 Task: Find connections with filter location Macclesfield with filter topic #givingbackwith filter profile language English with filter current company Toluna with filter school Lady Shri Ram College For Women with filter industry Fruit and Vegetable Preserves Manufacturing with filter service category Logo Design with filter keywords title Waiter/Waitress
Action: Mouse moved to (493, 72)
Screenshot: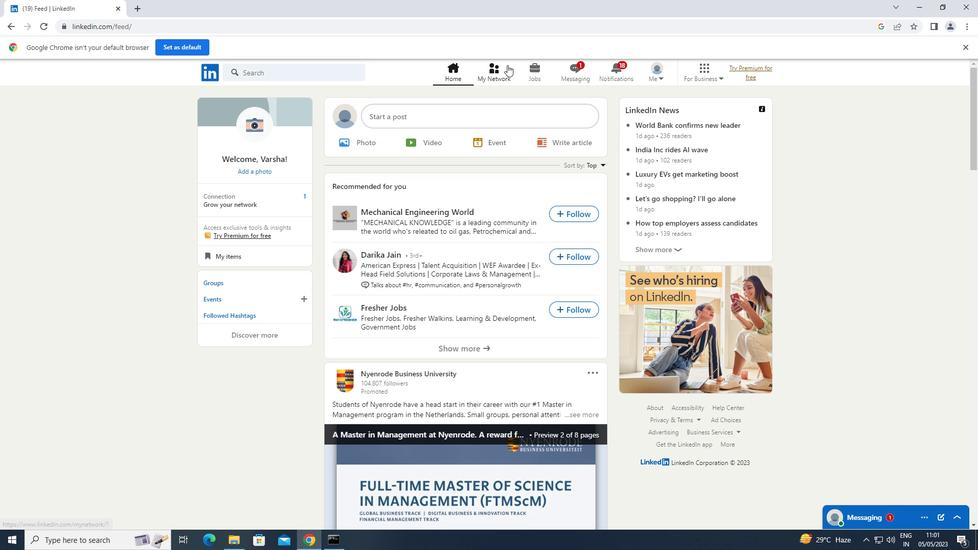 
Action: Mouse pressed left at (493, 72)
Screenshot: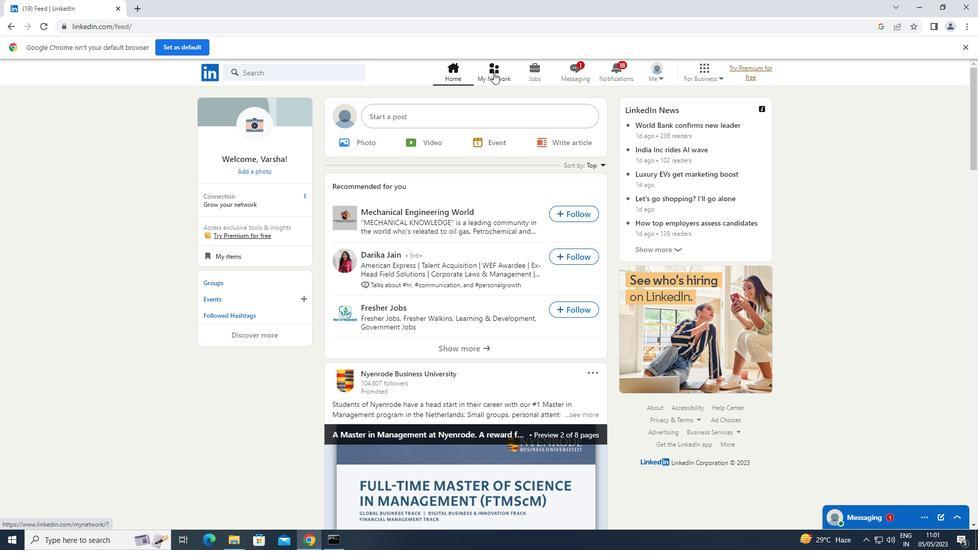 
Action: Mouse moved to (312, 119)
Screenshot: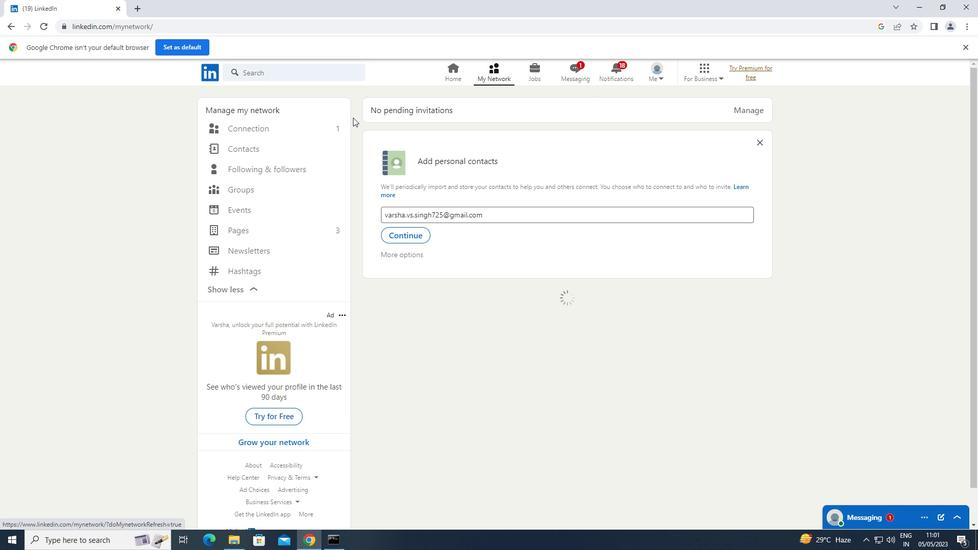 
Action: Mouse pressed left at (312, 119)
Screenshot: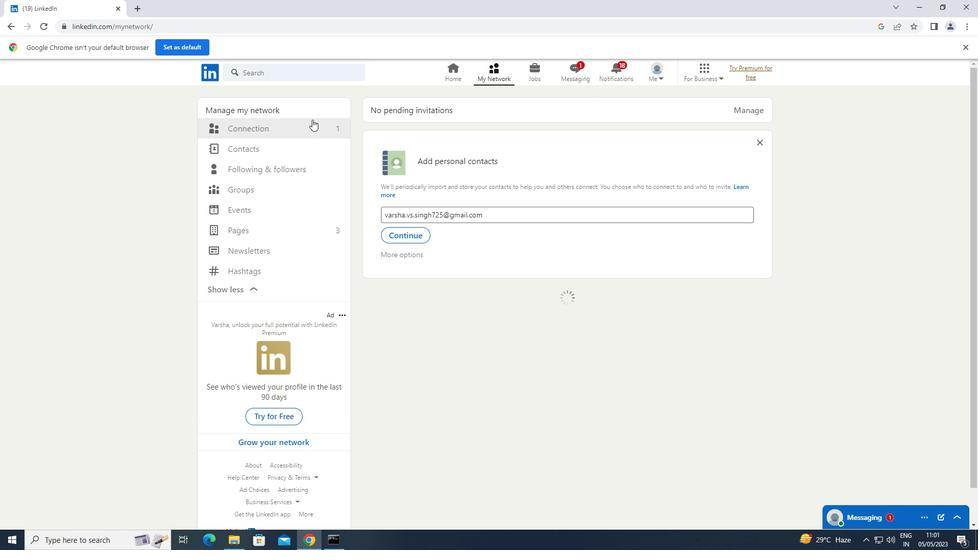 
Action: Mouse moved to (305, 127)
Screenshot: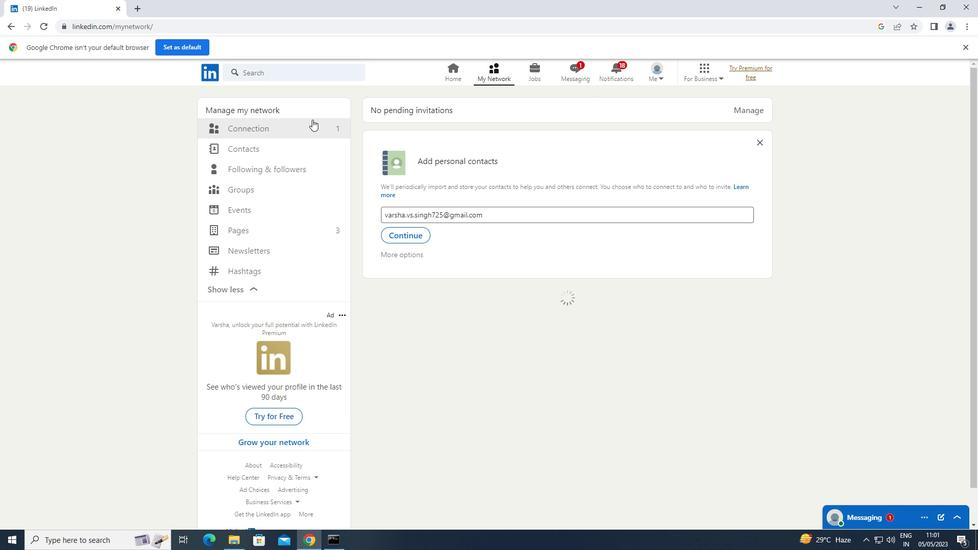 
Action: Mouse pressed left at (305, 127)
Screenshot: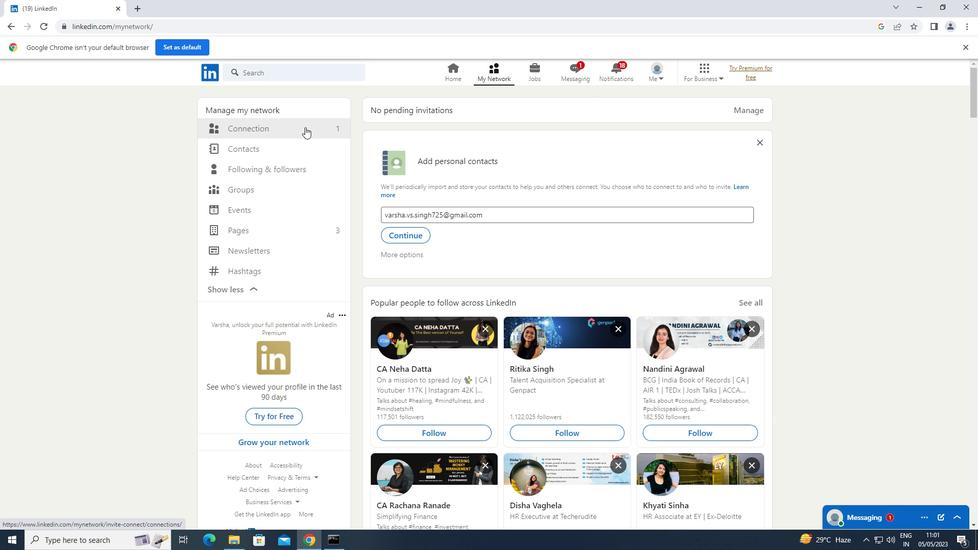 
Action: Mouse moved to (561, 126)
Screenshot: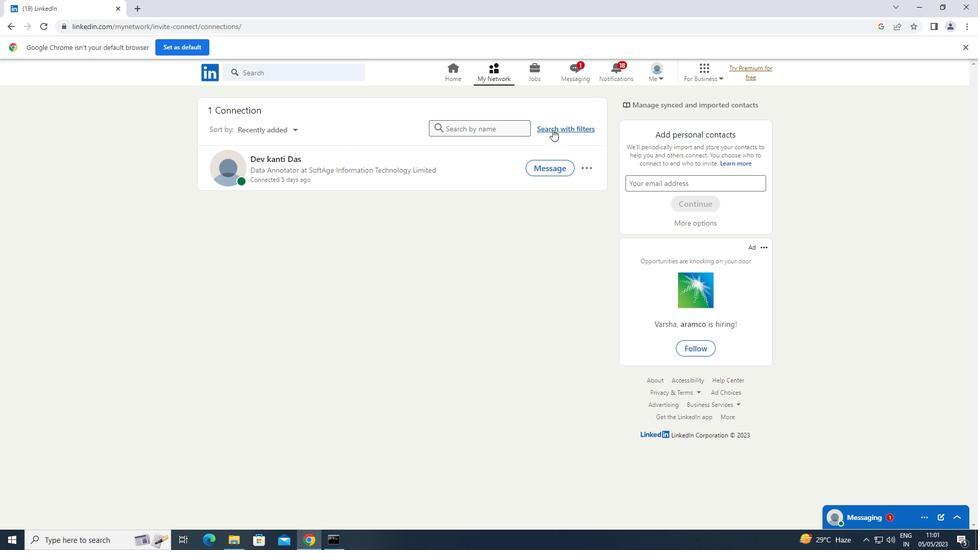 
Action: Mouse pressed left at (561, 126)
Screenshot: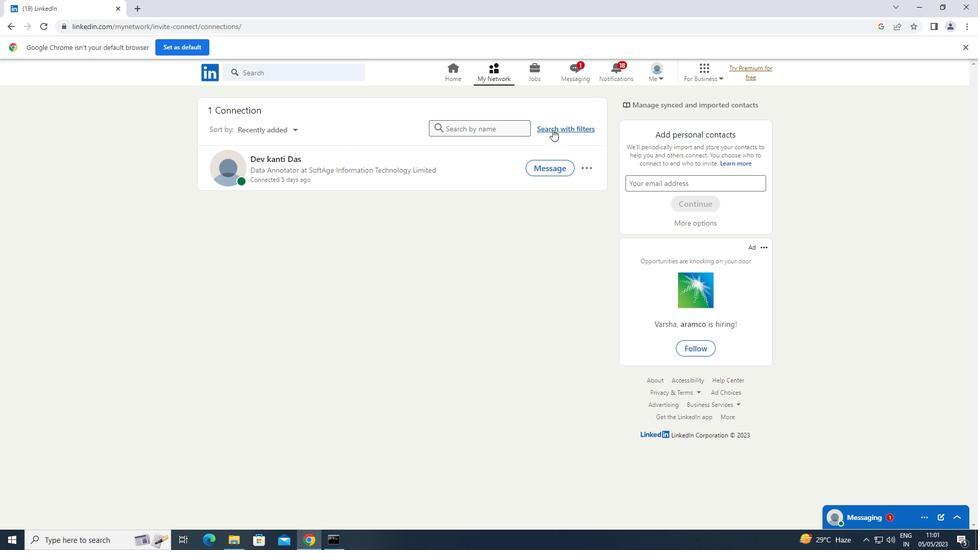 
Action: Mouse moved to (520, 94)
Screenshot: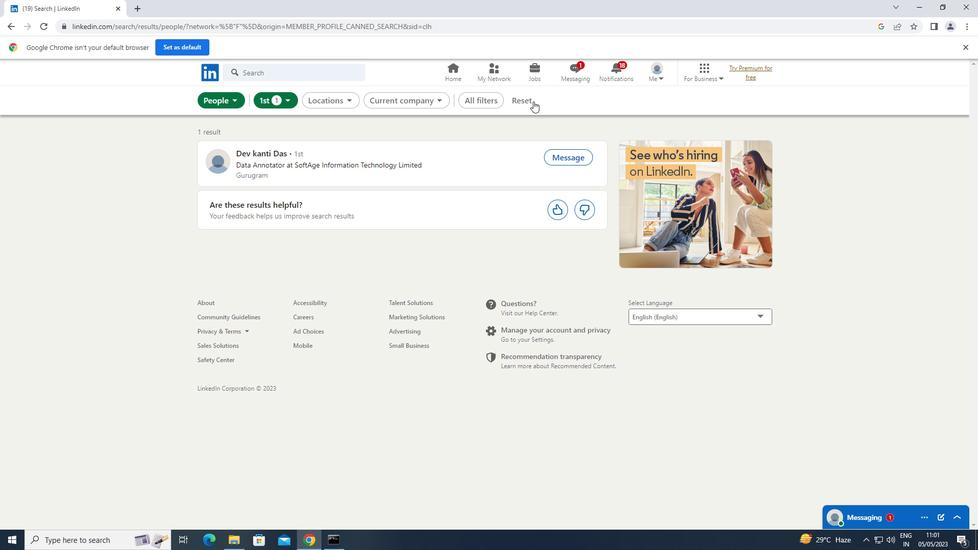 
Action: Mouse pressed left at (520, 94)
Screenshot: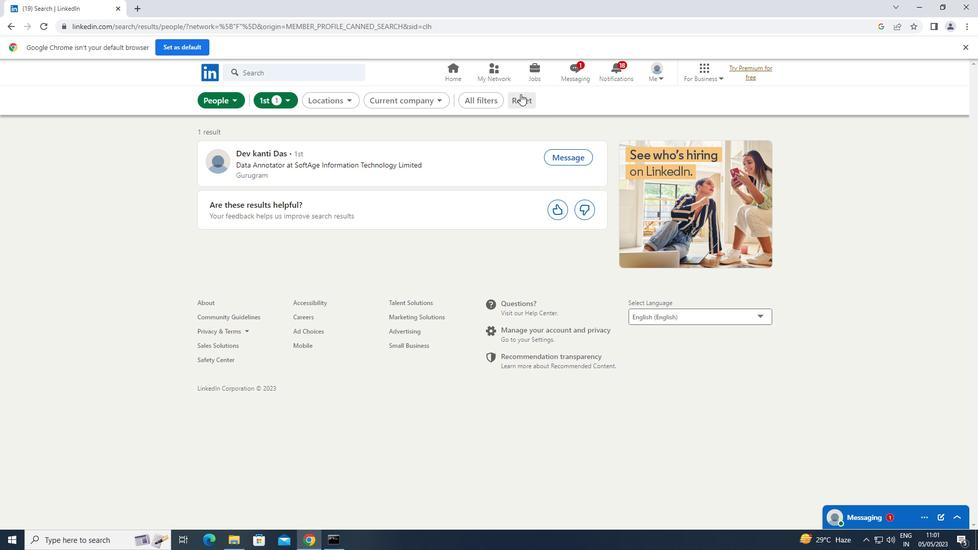 
Action: Mouse moved to (508, 101)
Screenshot: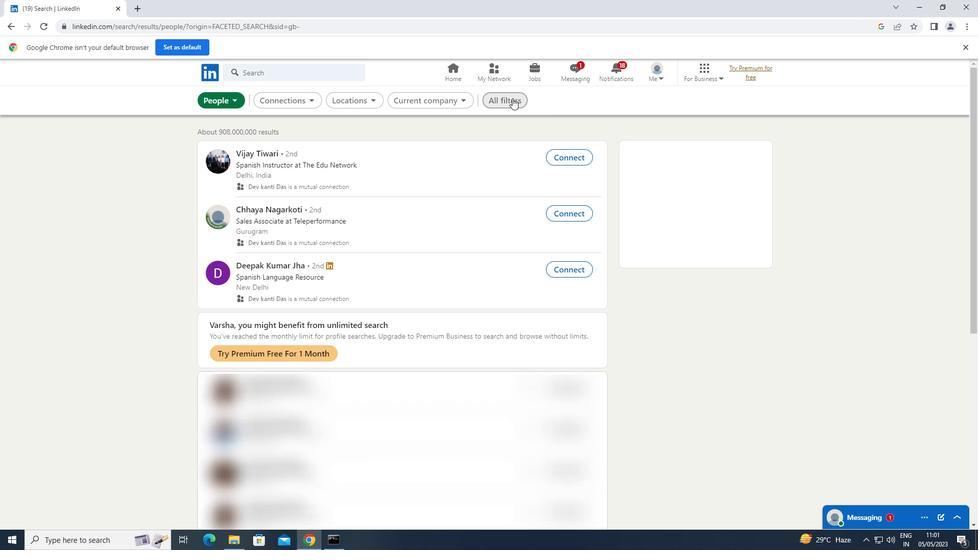 
Action: Mouse pressed left at (508, 101)
Screenshot: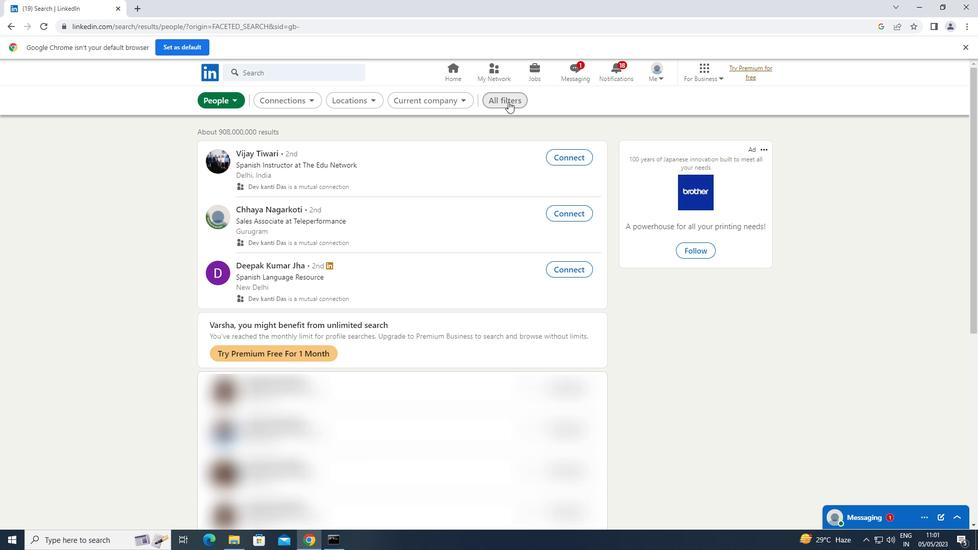 
Action: Mouse moved to (642, 144)
Screenshot: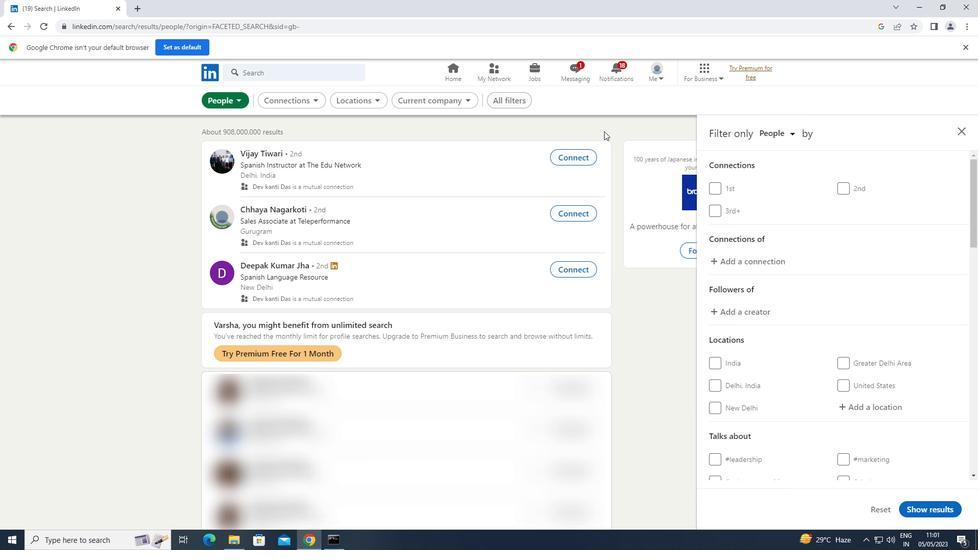 
Action: Mouse scrolled (642, 143) with delta (0, 0)
Screenshot: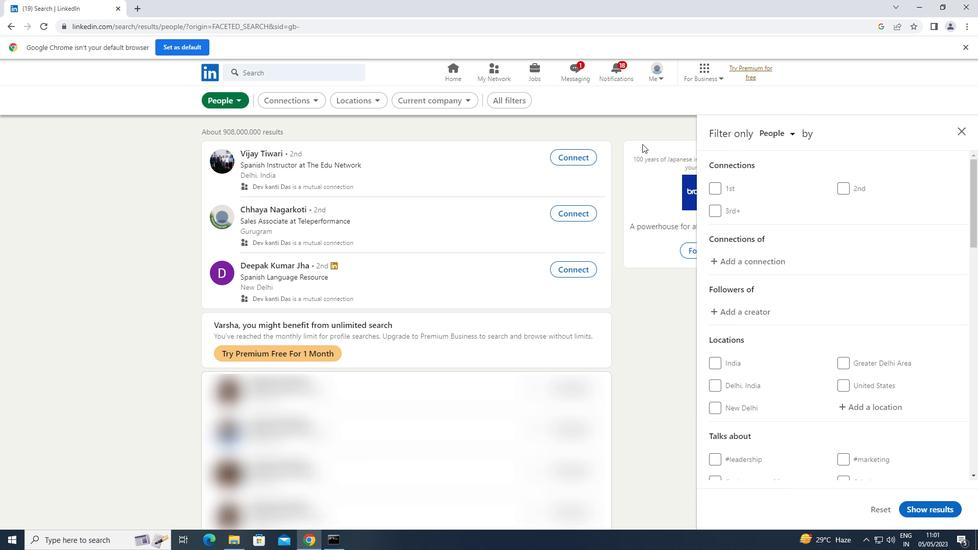 
Action: Mouse scrolled (642, 143) with delta (0, 0)
Screenshot: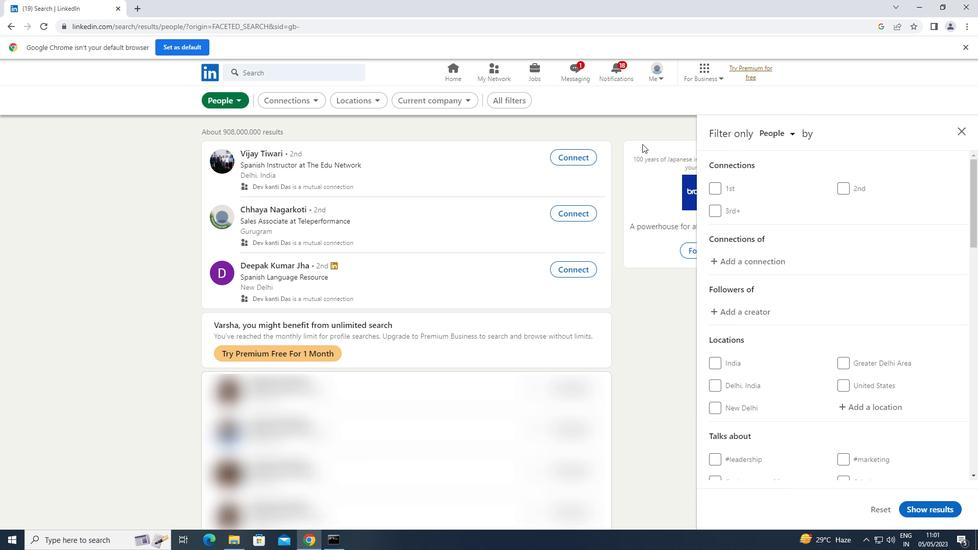 
Action: Mouse moved to (783, 197)
Screenshot: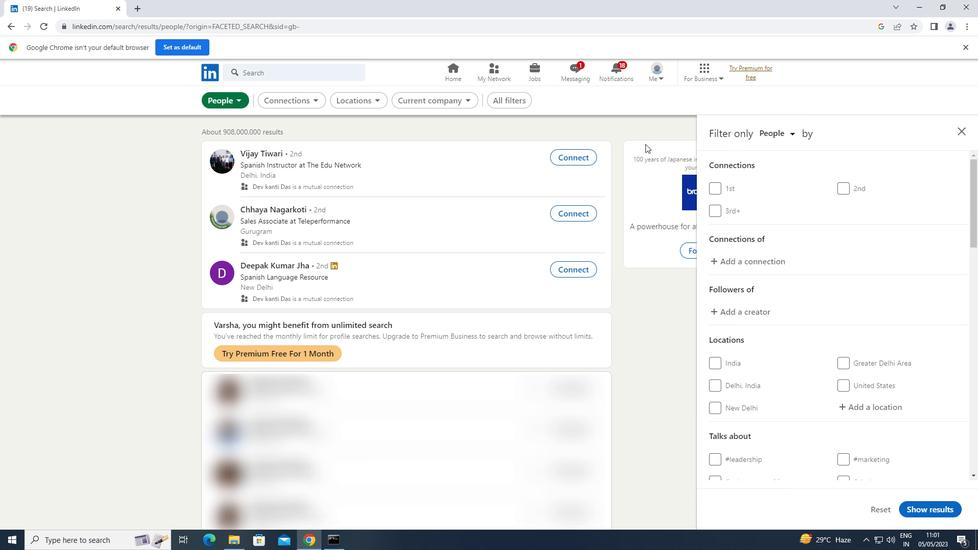 
Action: Mouse scrolled (783, 197) with delta (0, 0)
Screenshot: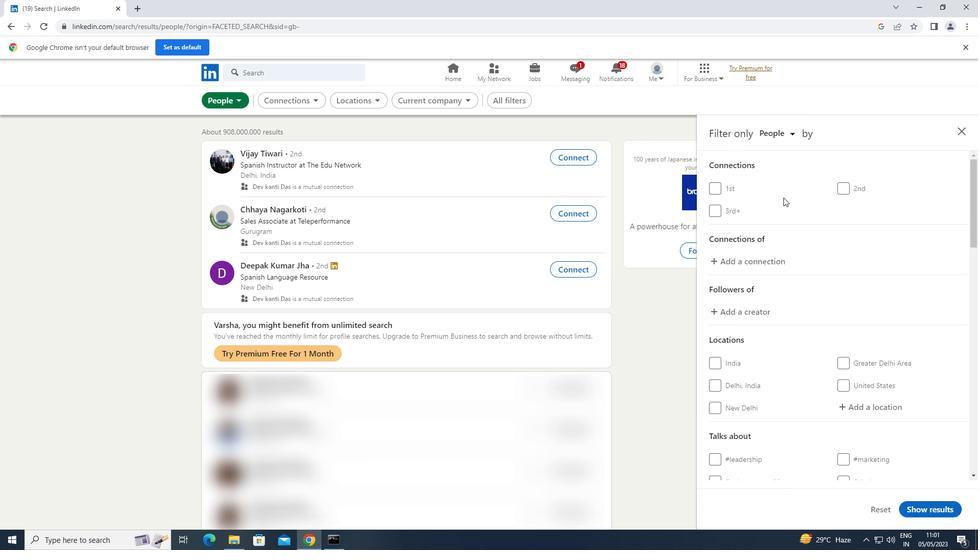 
Action: Mouse scrolled (783, 197) with delta (0, 0)
Screenshot: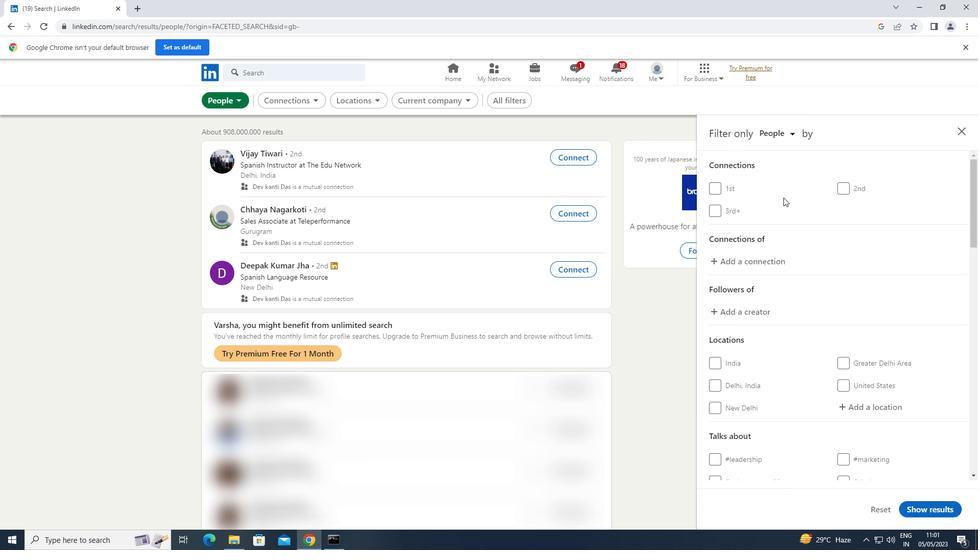 
Action: Mouse moved to (855, 299)
Screenshot: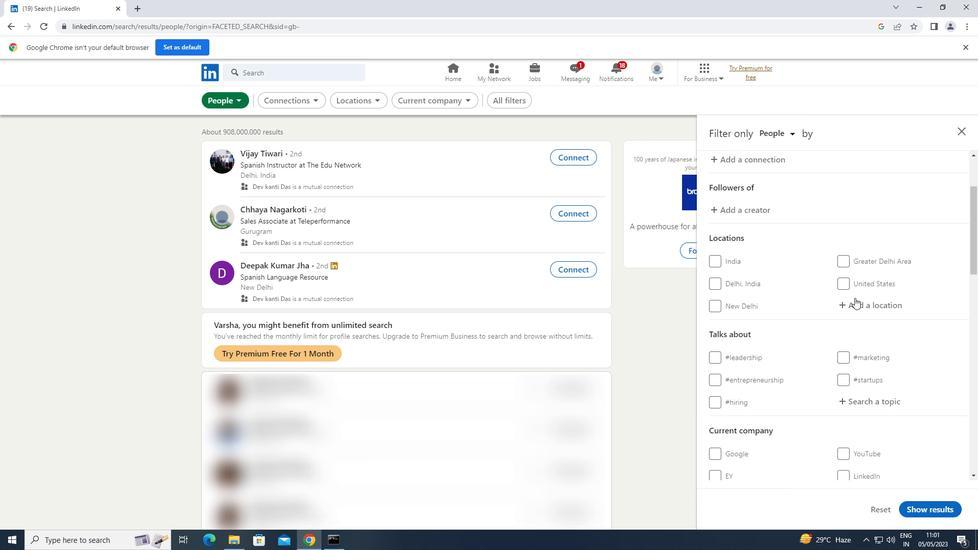
Action: Mouse pressed left at (855, 299)
Screenshot: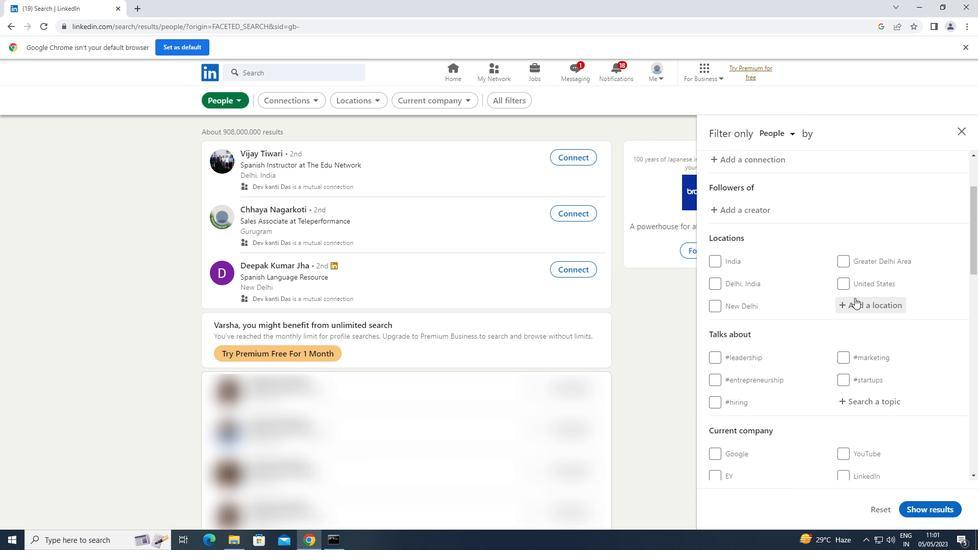 
Action: Key pressed <Key.shift>MACCLESFIELD<Key.enter>
Screenshot: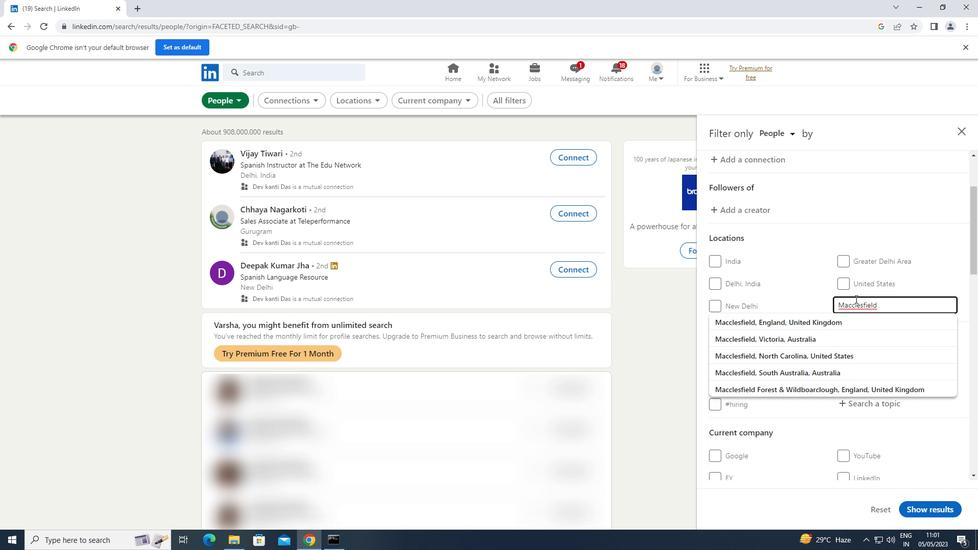 
Action: Mouse moved to (852, 403)
Screenshot: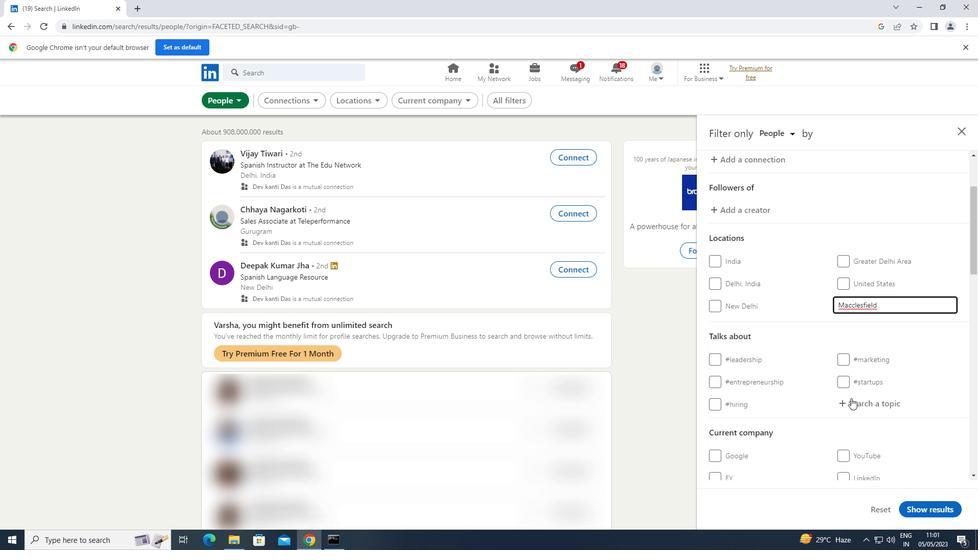 
Action: Mouse pressed left at (852, 403)
Screenshot: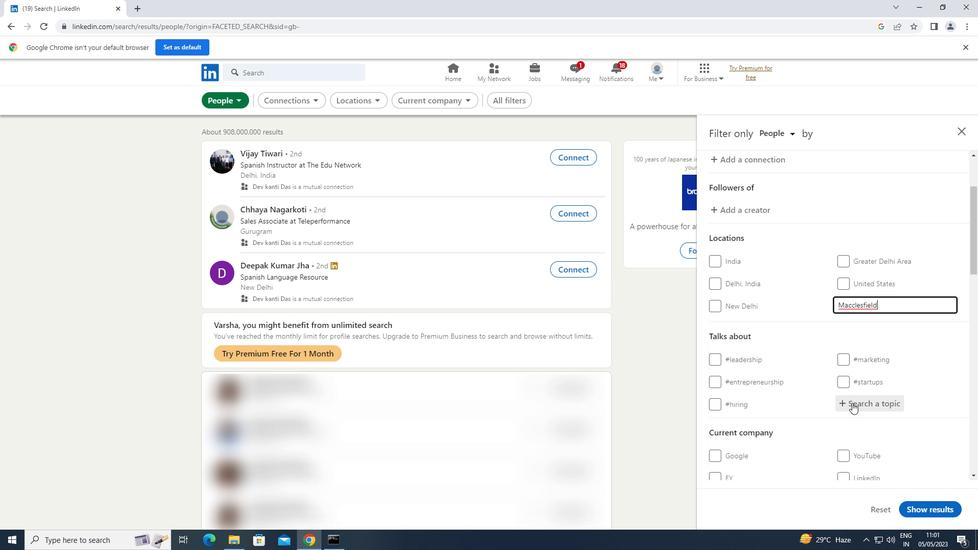 
Action: Key pressed GIVINGBACK
Screenshot: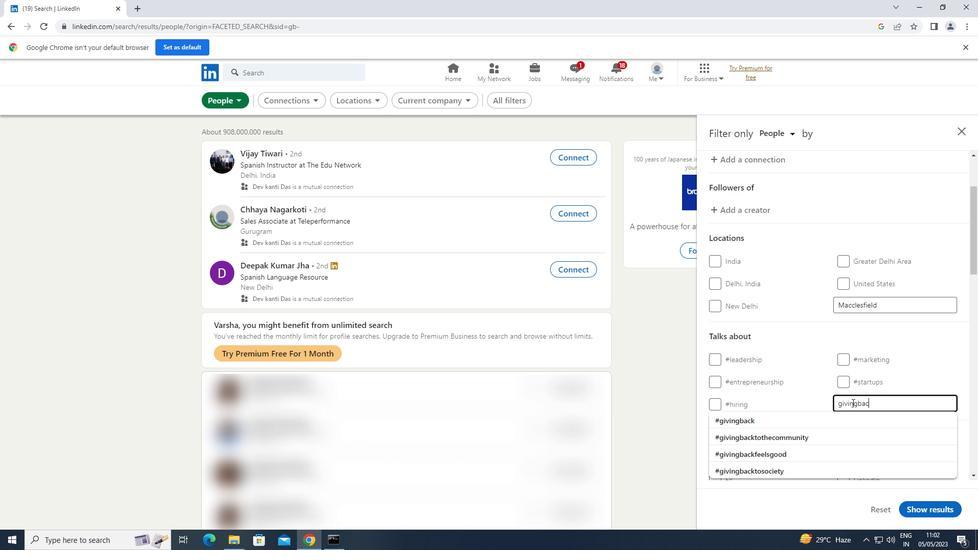 
Action: Mouse moved to (794, 422)
Screenshot: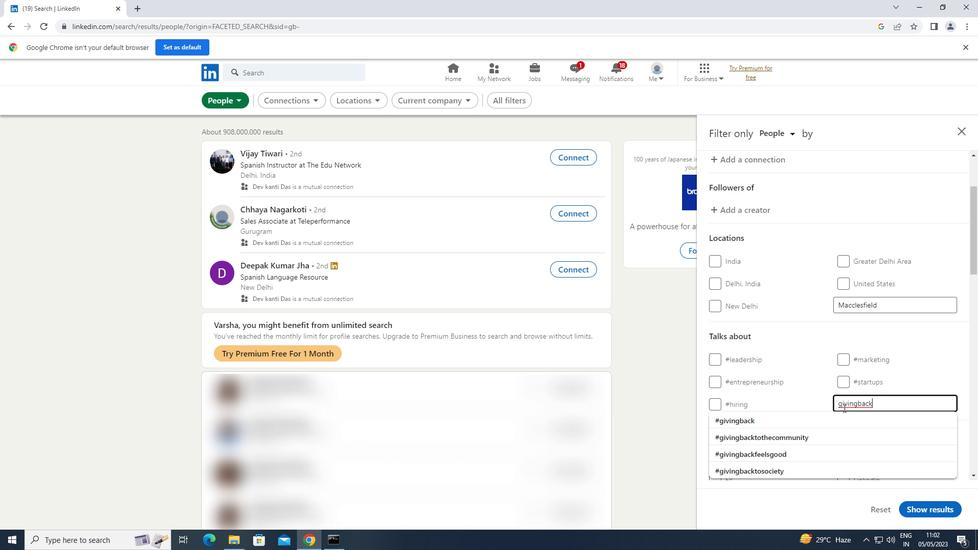 
Action: Mouse pressed left at (794, 422)
Screenshot: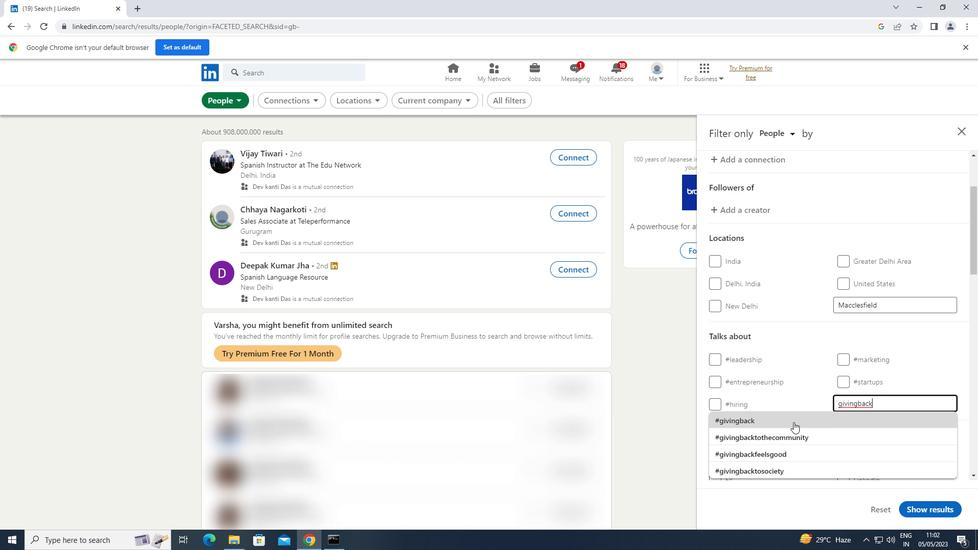 
Action: Mouse scrolled (794, 422) with delta (0, 0)
Screenshot: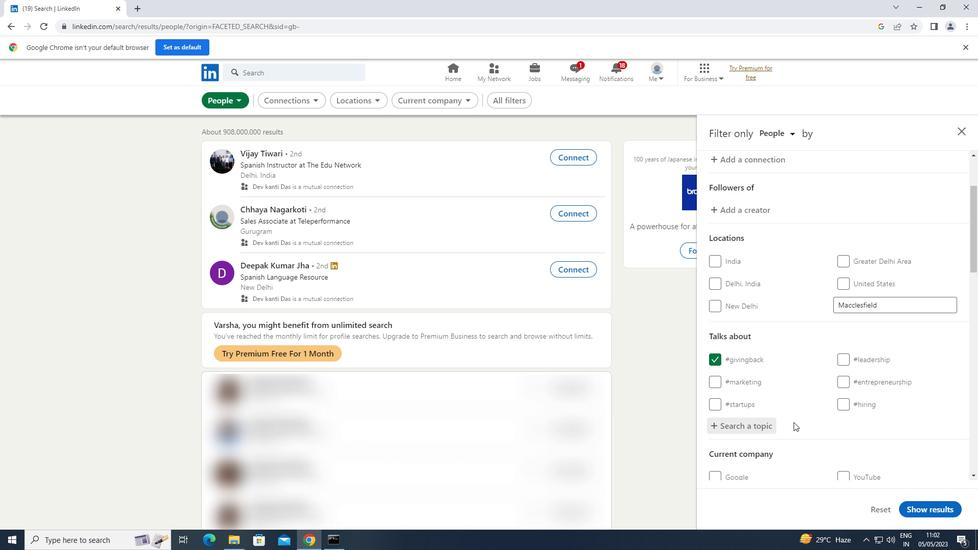 
Action: Mouse scrolled (794, 422) with delta (0, 0)
Screenshot: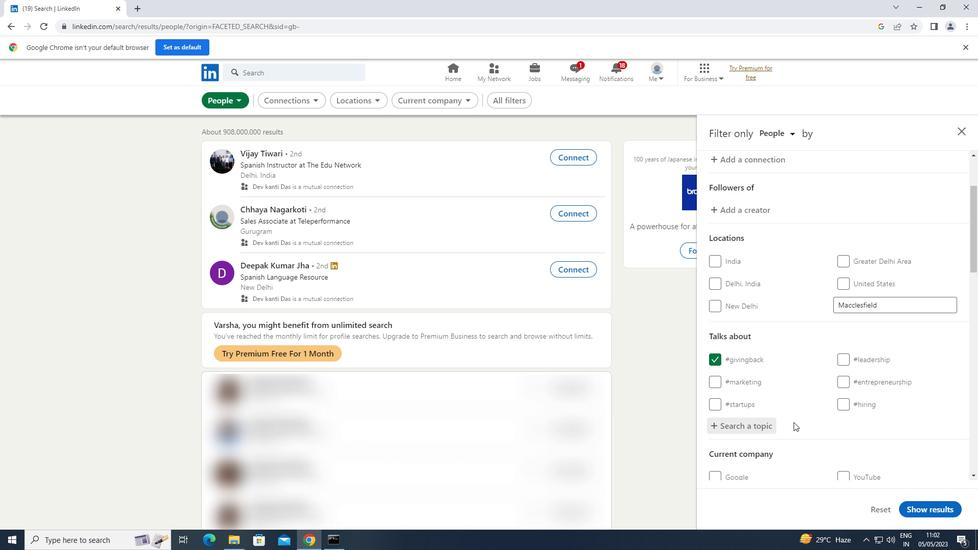 
Action: Mouse scrolled (794, 422) with delta (0, 0)
Screenshot: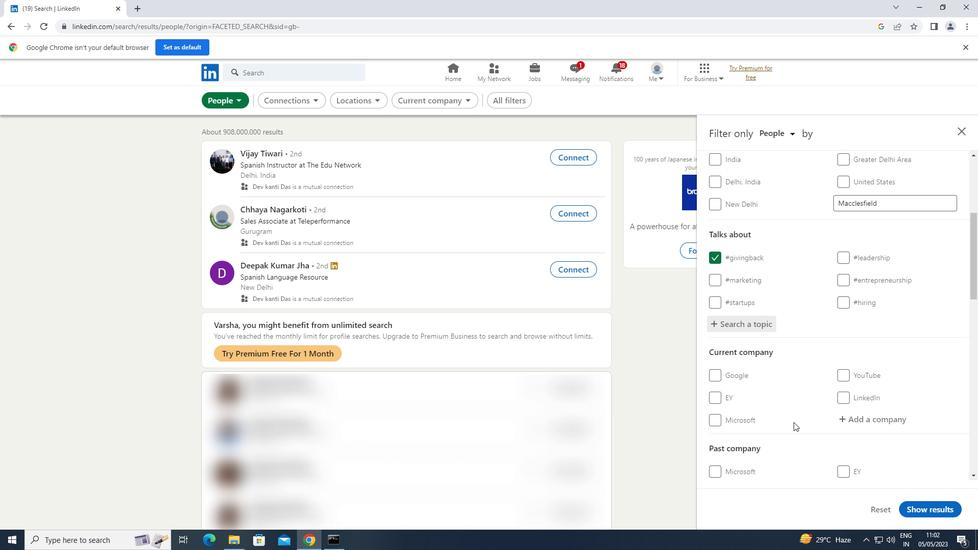 
Action: Mouse scrolled (794, 422) with delta (0, 0)
Screenshot: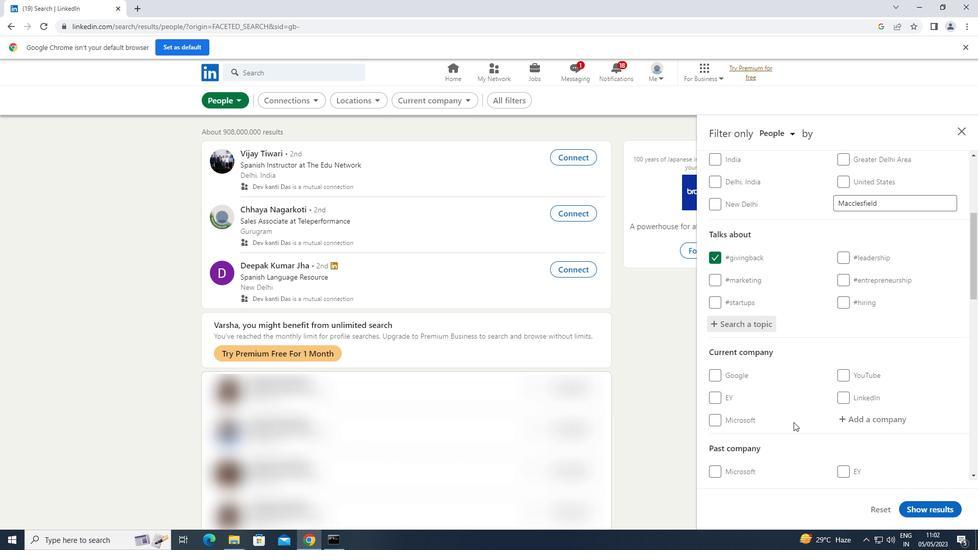 
Action: Mouse scrolled (794, 422) with delta (0, 0)
Screenshot: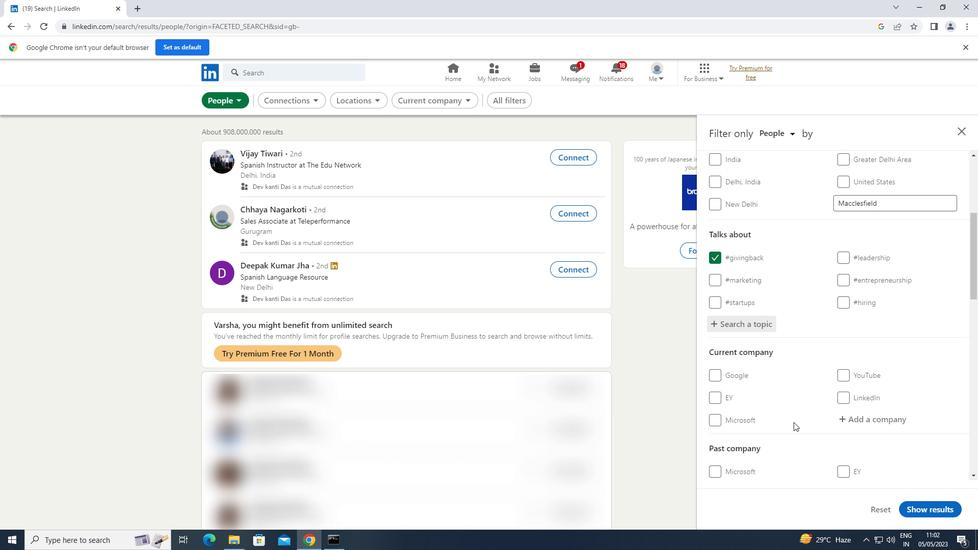 
Action: Mouse scrolled (794, 422) with delta (0, 0)
Screenshot: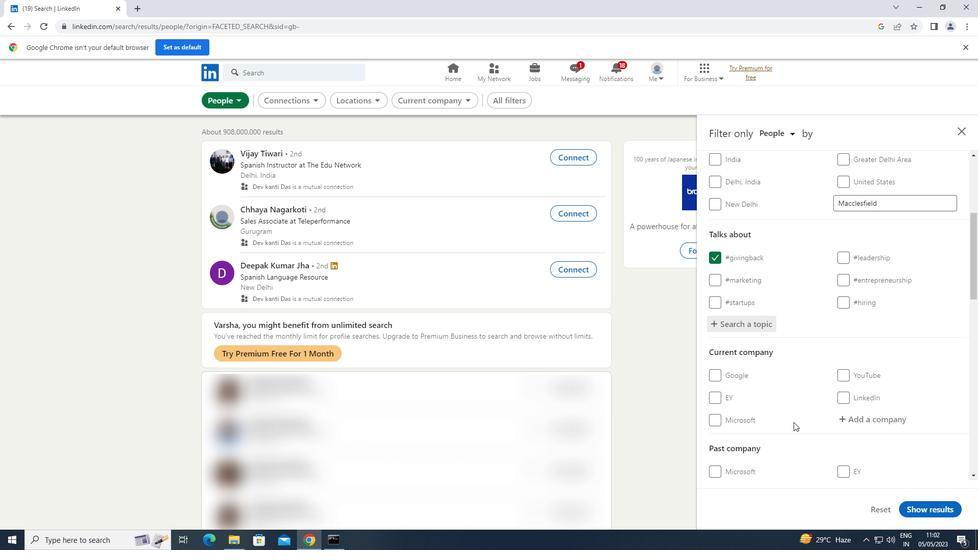 
Action: Mouse scrolled (794, 422) with delta (0, 0)
Screenshot: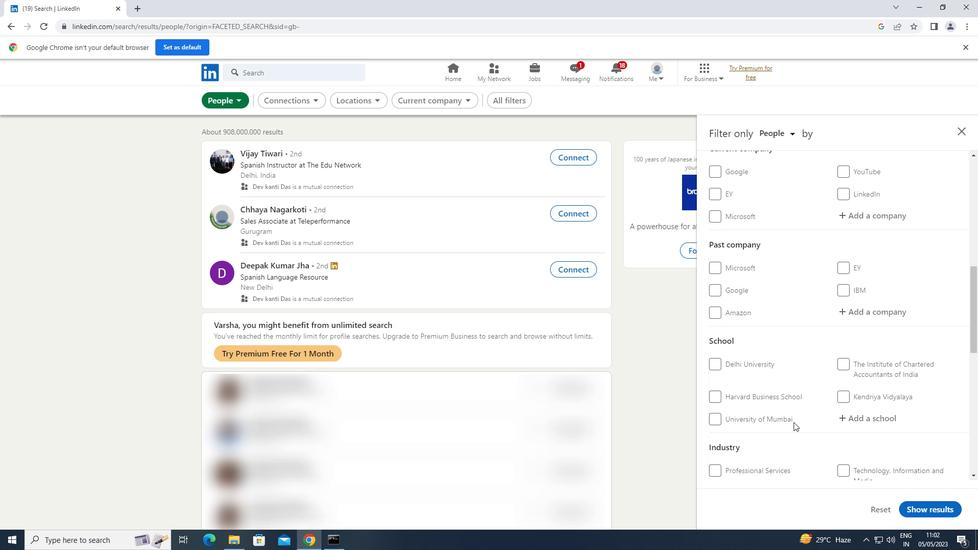 
Action: Mouse scrolled (794, 422) with delta (0, 0)
Screenshot: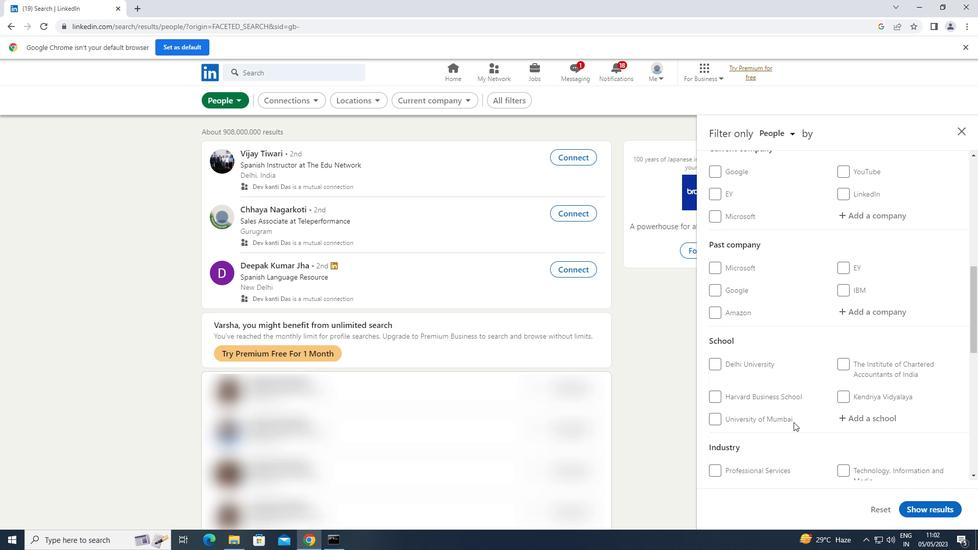
Action: Mouse scrolled (794, 422) with delta (0, 0)
Screenshot: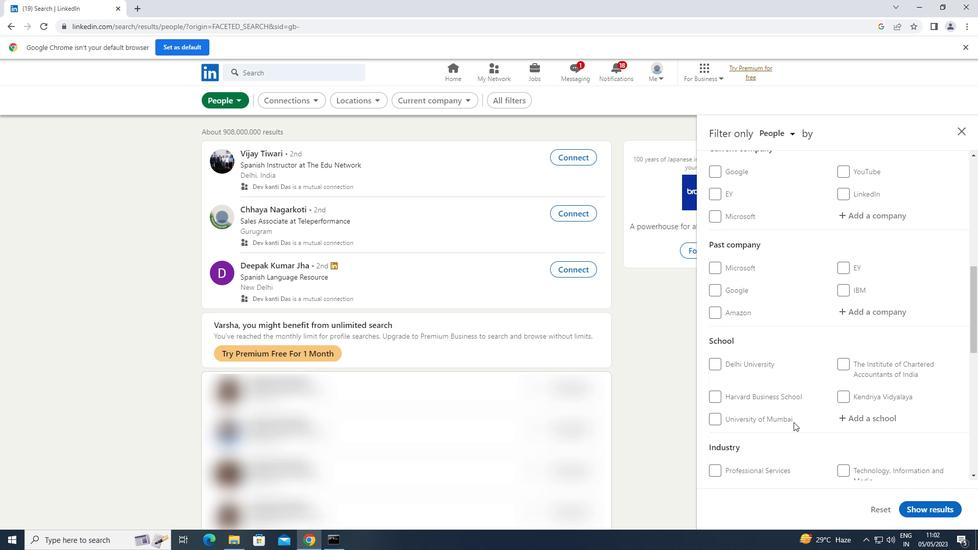 
Action: Mouse moved to (717, 432)
Screenshot: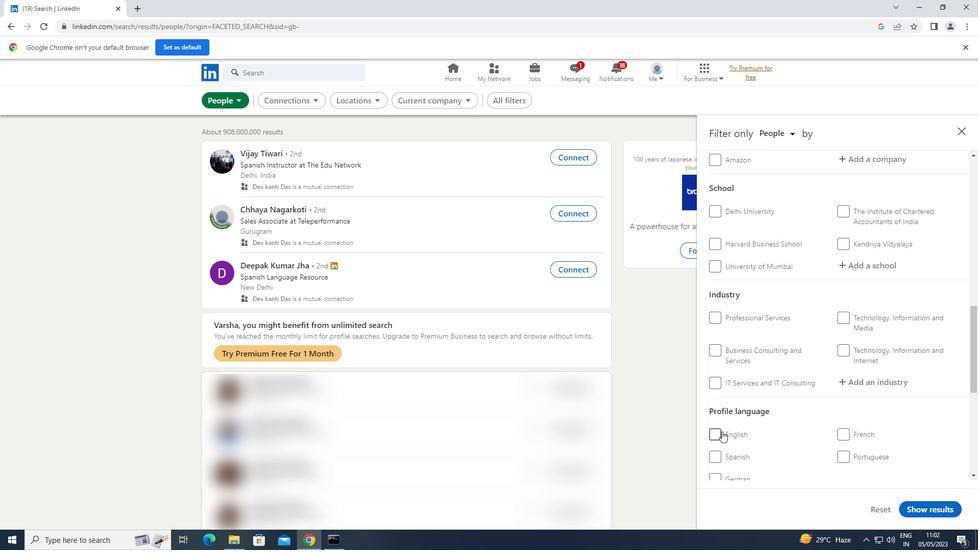
Action: Mouse pressed left at (717, 432)
Screenshot: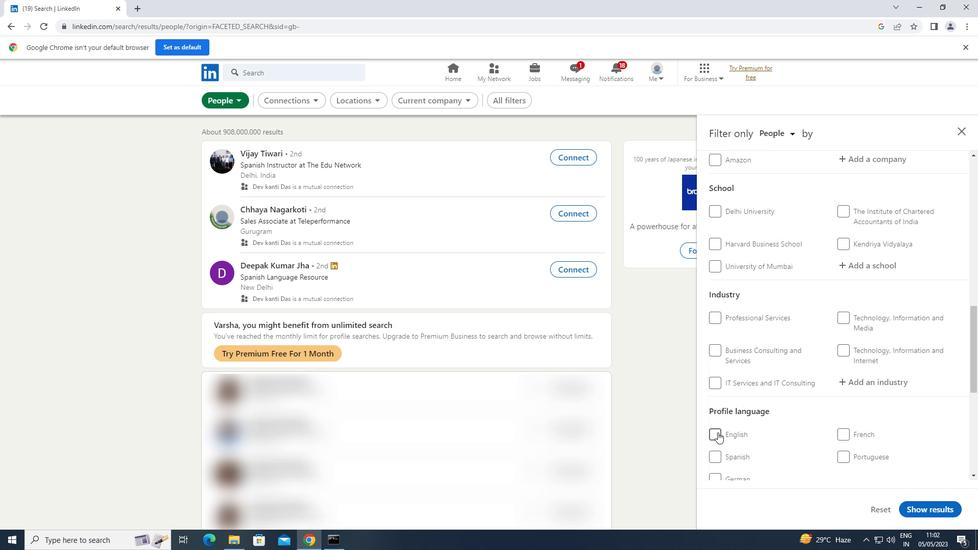 
Action: Mouse moved to (716, 432)
Screenshot: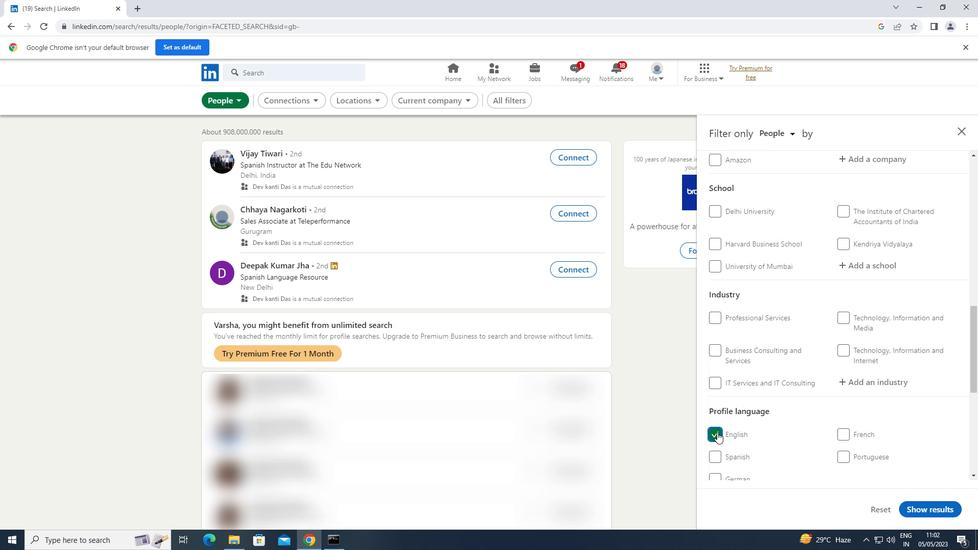 
Action: Mouse scrolled (716, 433) with delta (0, 0)
Screenshot: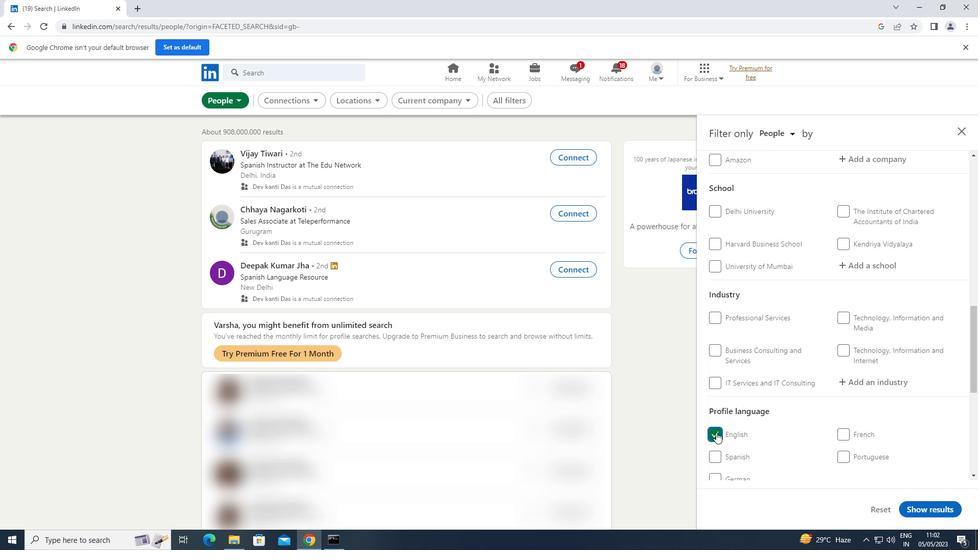 
Action: Mouse scrolled (716, 433) with delta (0, 0)
Screenshot: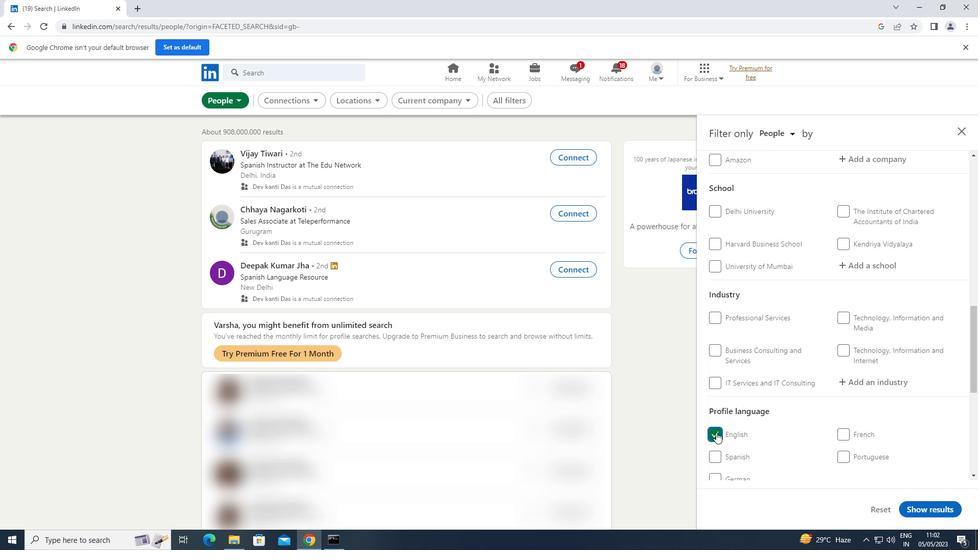 
Action: Mouse scrolled (716, 433) with delta (0, 0)
Screenshot: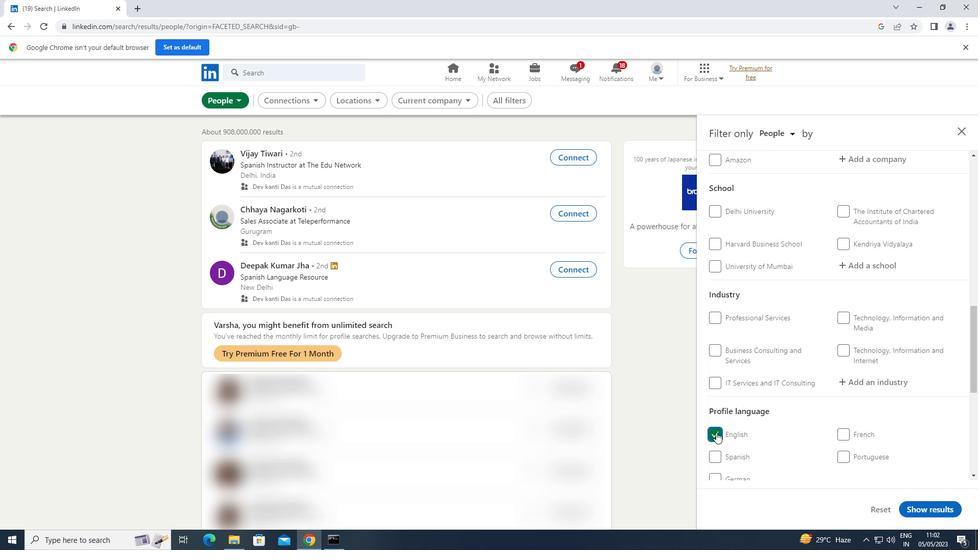 
Action: Mouse moved to (727, 413)
Screenshot: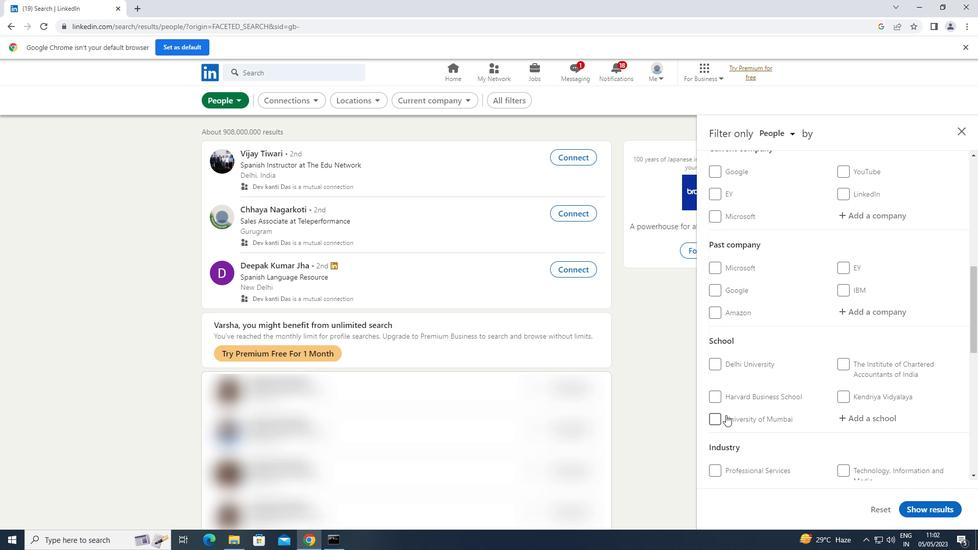 
Action: Mouse scrolled (727, 413) with delta (0, 0)
Screenshot: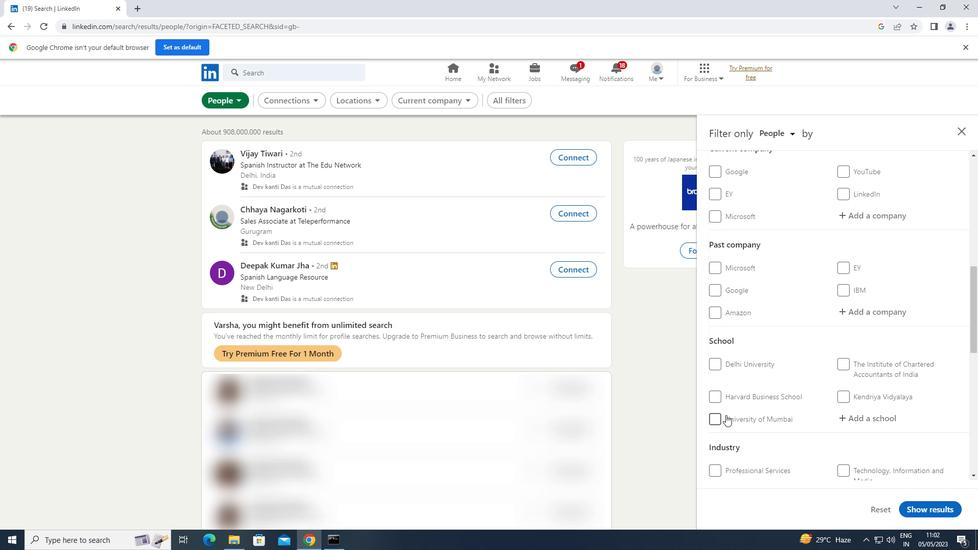 
Action: Mouse scrolled (727, 413) with delta (0, 0)
Screenshot: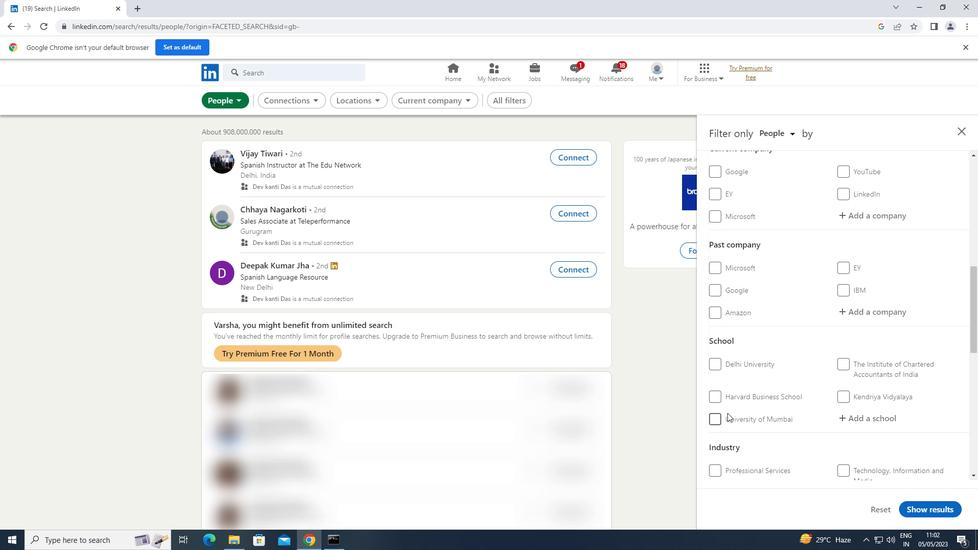 
Action: Mouse scrolled (727, 413) with delta (0, 0)
Screenshot: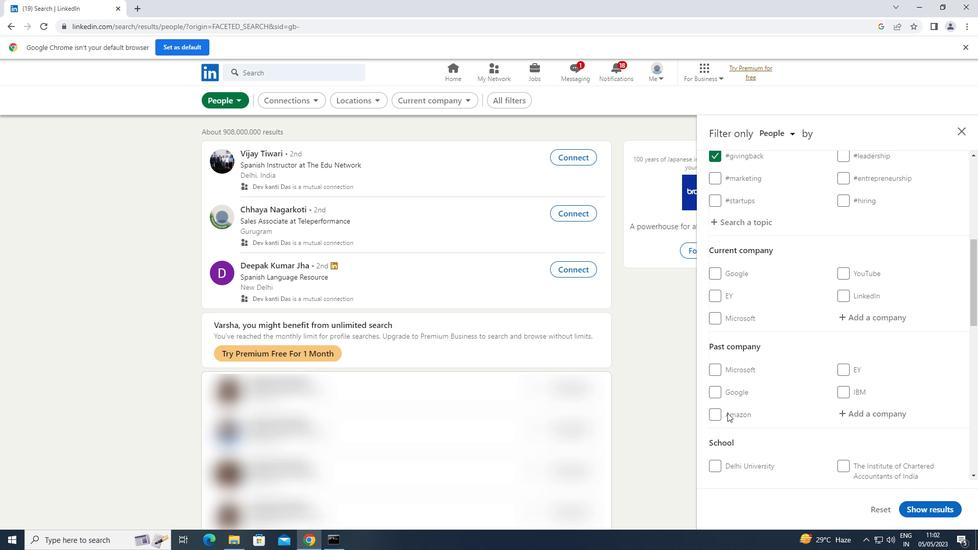 
Action: Mouse scrolled (727, 413) with delta (0, 0)
Screenshot: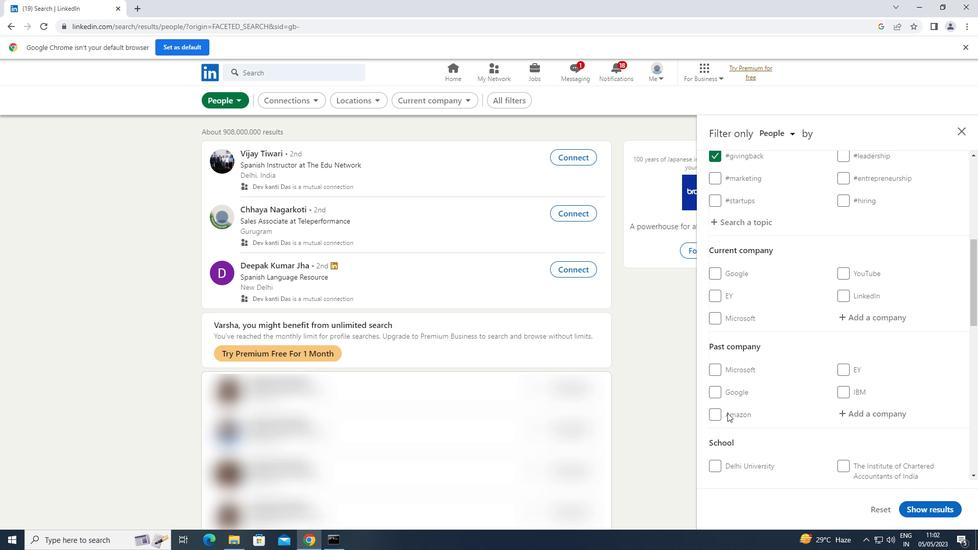 
Action: Mouse moved to (889, 425)
Screenshot: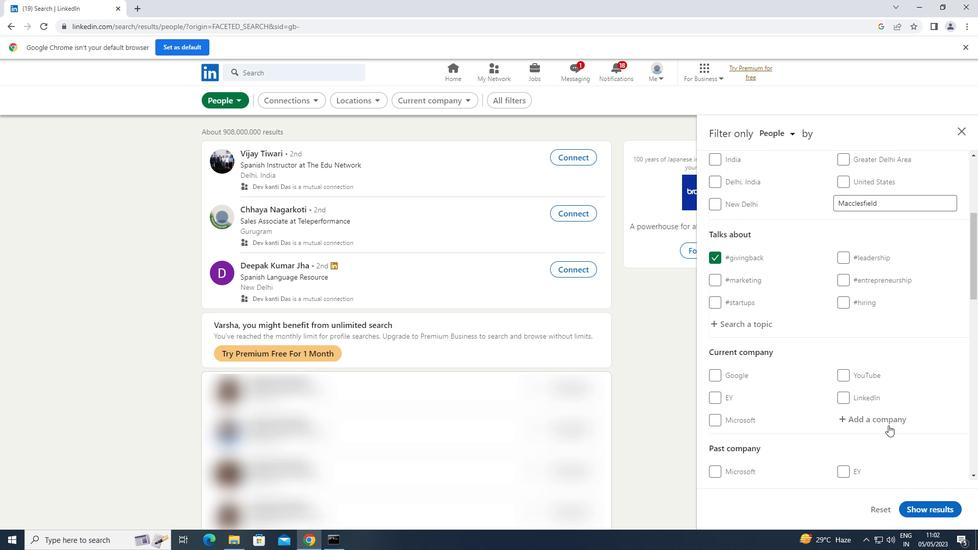
Action: Mouse pressed left at (889, 425)
Screenshot: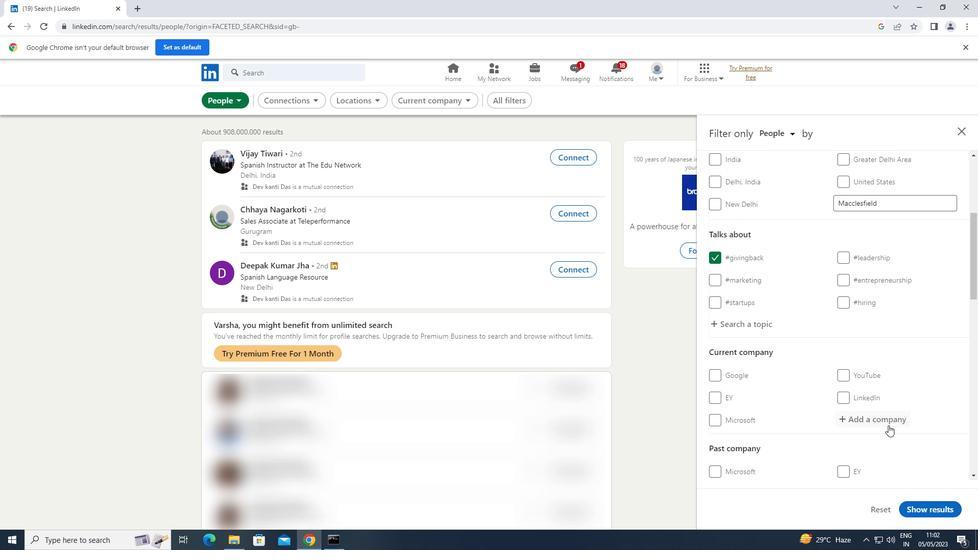 
Action: Key pressed <Key.shift>TOLUNA
Screenshot: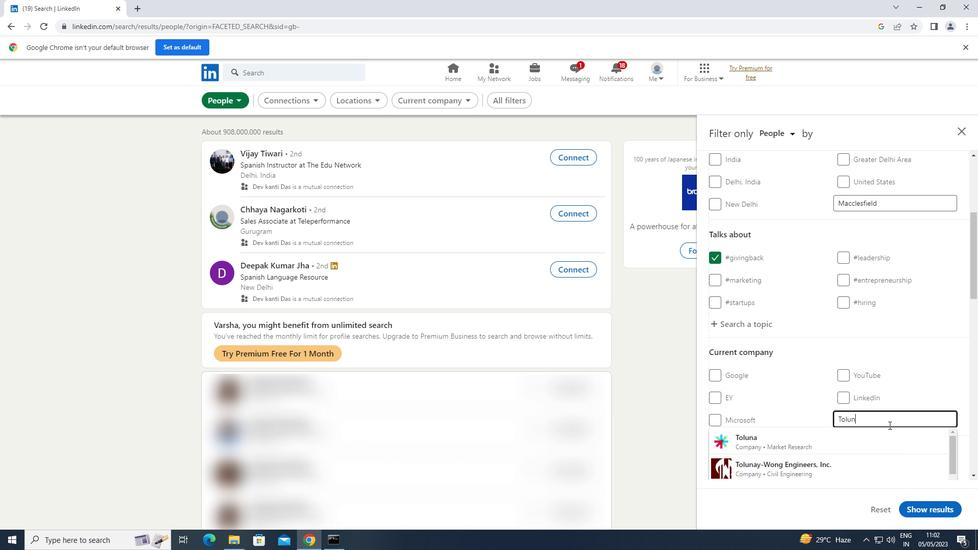 
Action: Mouse moved to (797, 434)
Screenshot: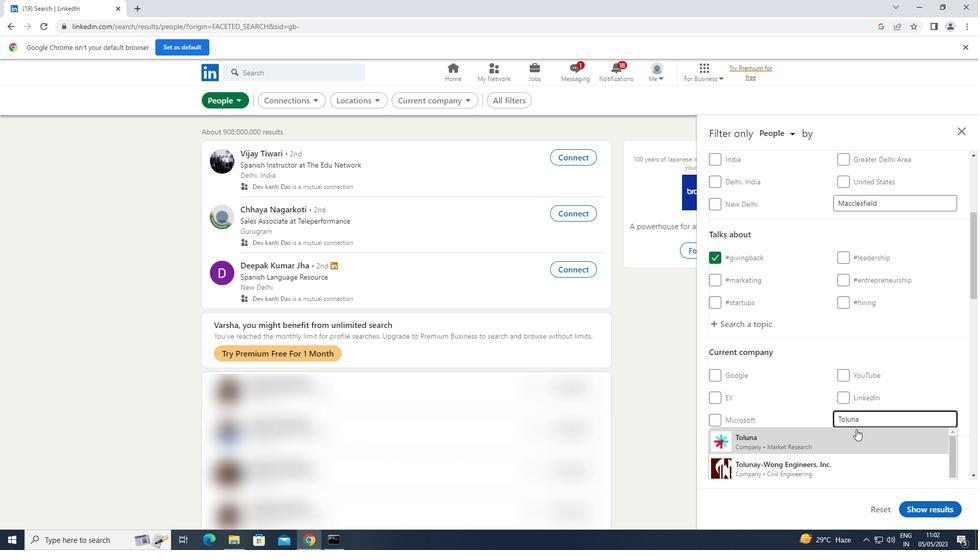 
Action: Mouse pressed left at (797, 434)
Screenshot: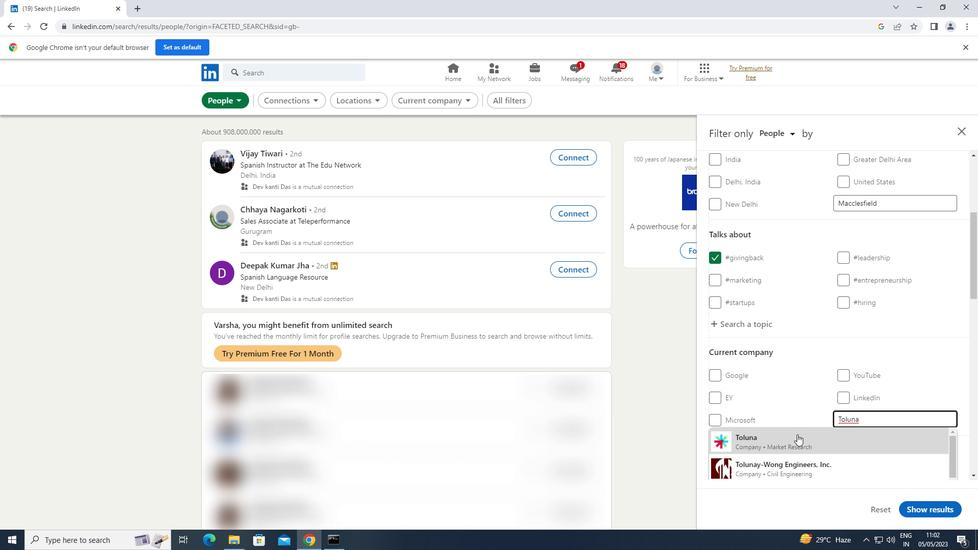 
Action: Mouse scrolled (797, 434) with delta (0, 0)
Screenshot: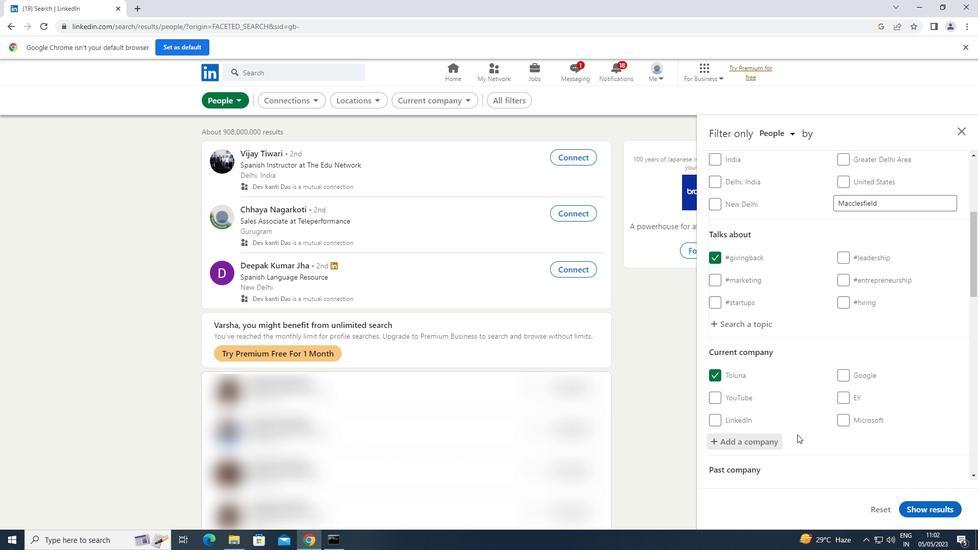 
Action: Mouse scrolled (797, 434) with delta (0, 0)
Screenshot: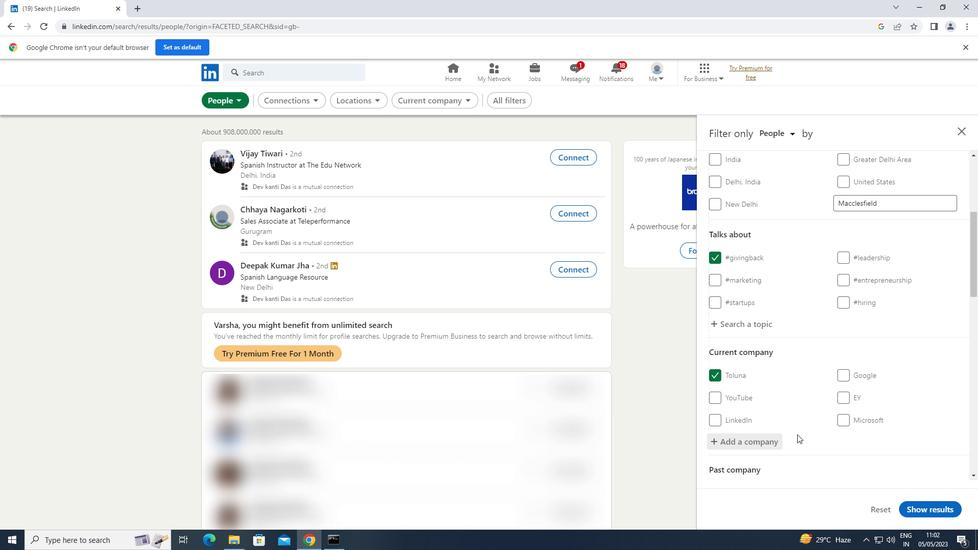 
Action: Mouse scrolled (797, 434) with delta (0, 0)
Screenshot: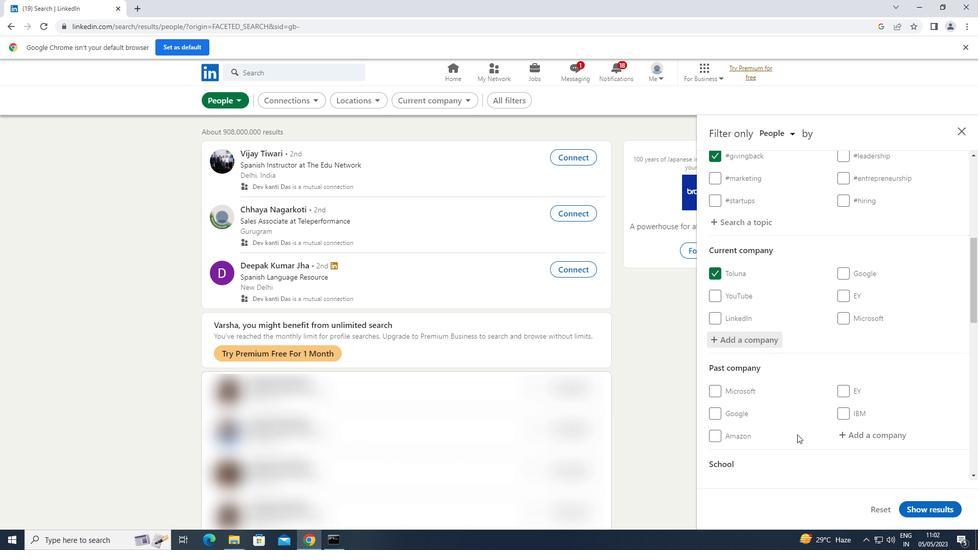 
Action: Mouse scrolled (797, 434) with delta (0, 0)
Screenshot: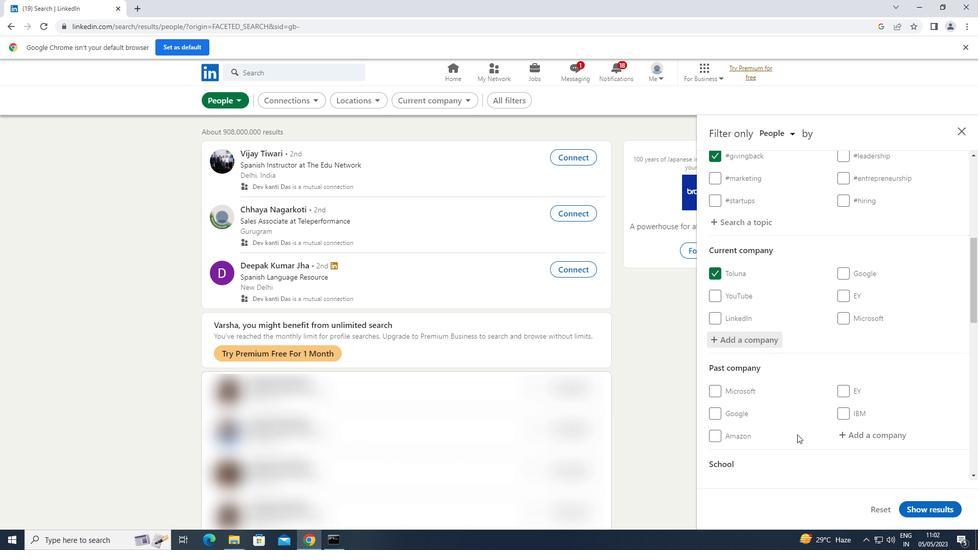
Action: Mouse moved to (871, 441)
Screenshot: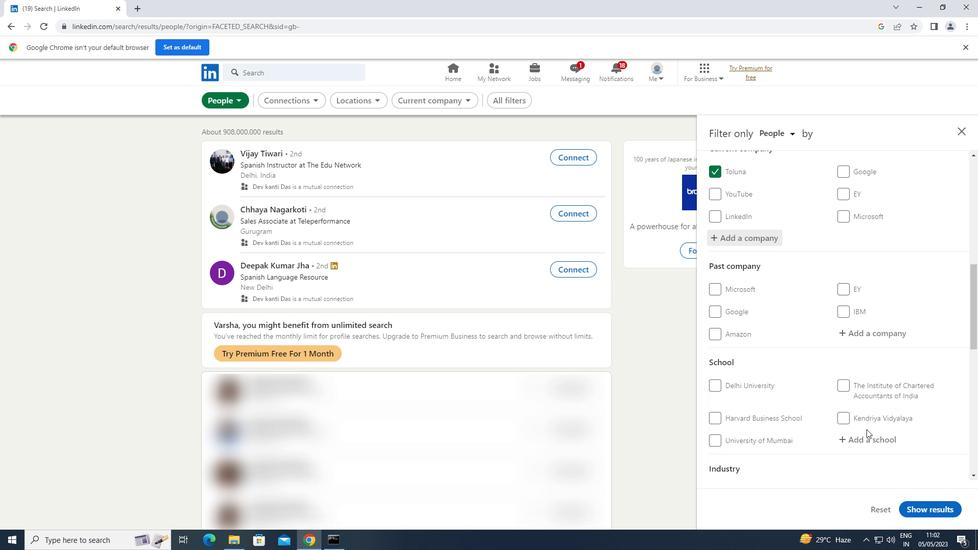 
Action: Mouse pressed left at (871, 441)
Screenshot: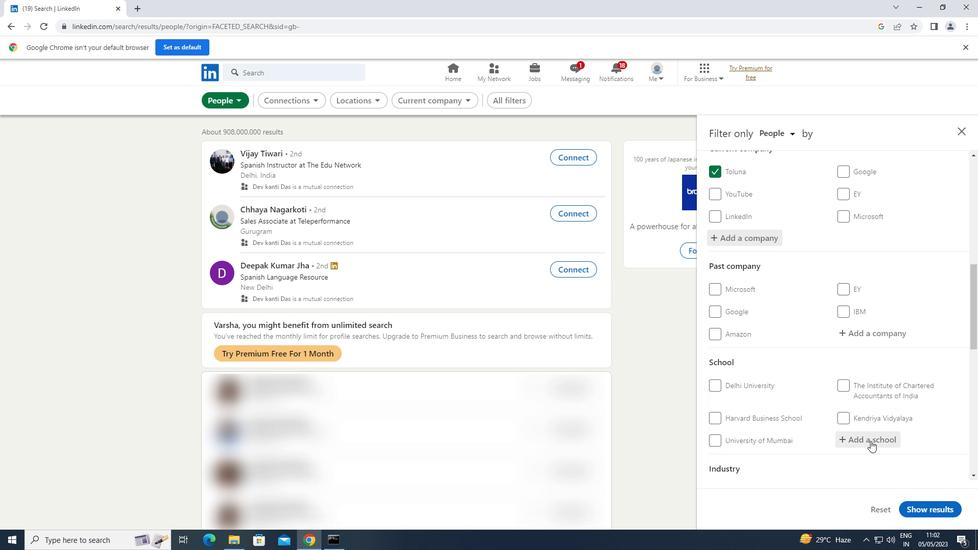 
Action: Key pressed <Key.shift>LADY<Key.space>
Screenshot: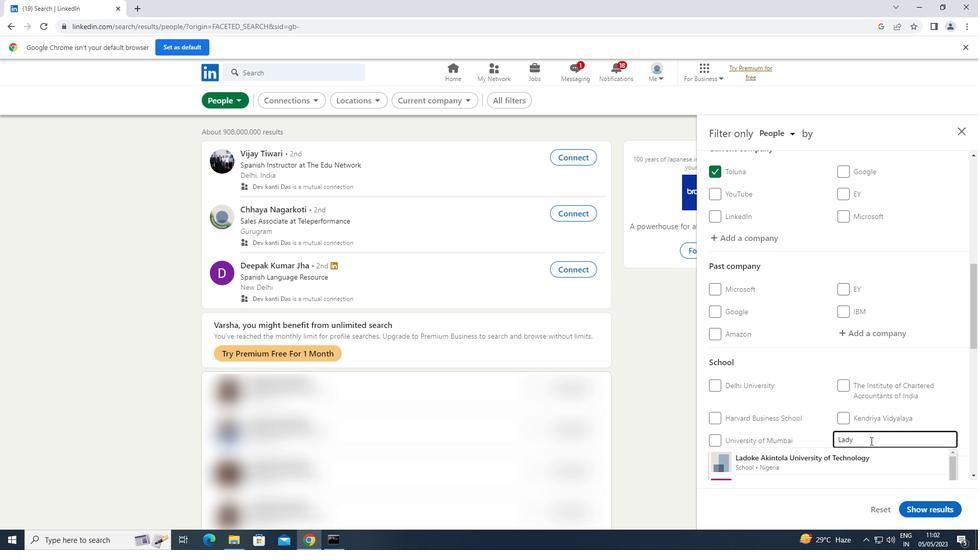 
Action: Mouse moved to (844, 469)
Screenshot: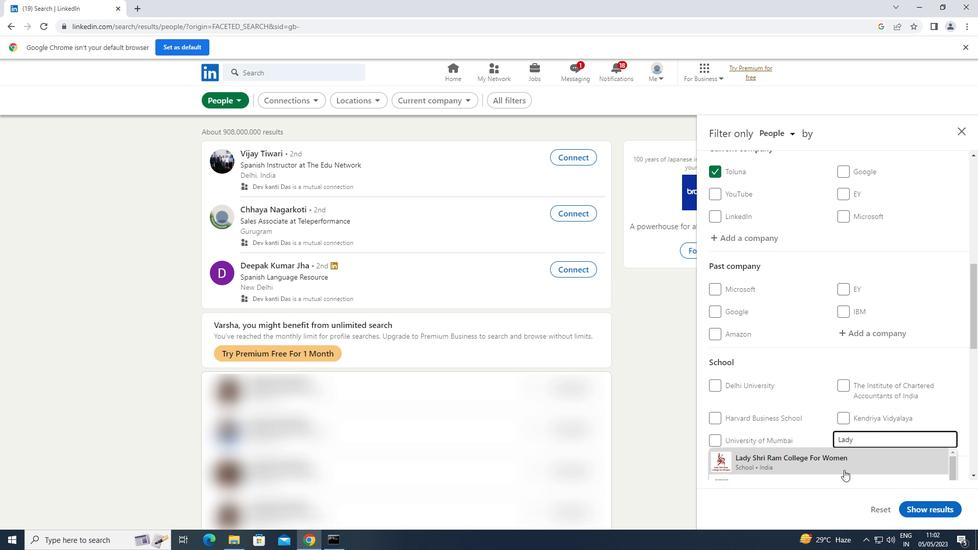 
Action: Mouse pressed left at (844, 469)
Screenshot: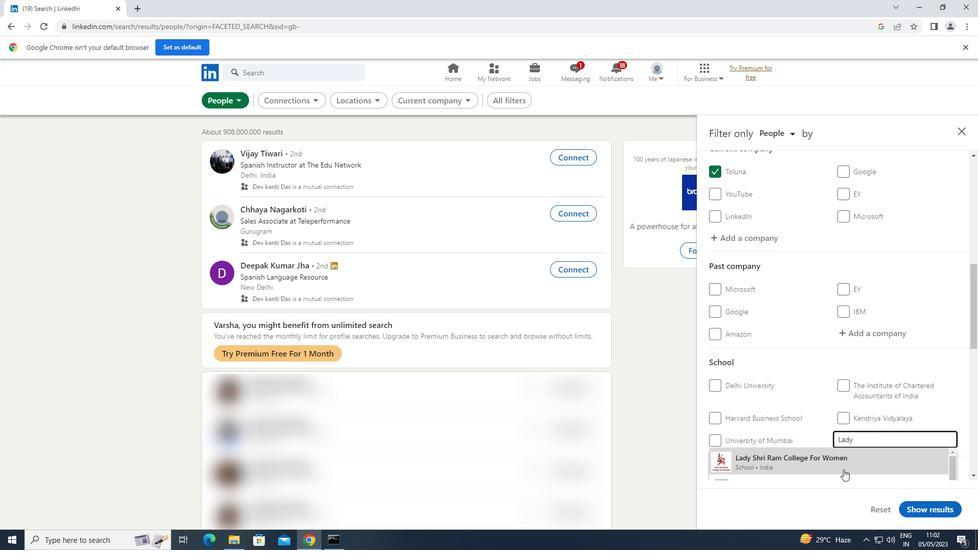 
Action: Mouse moved to (851, 447)
Screenshot: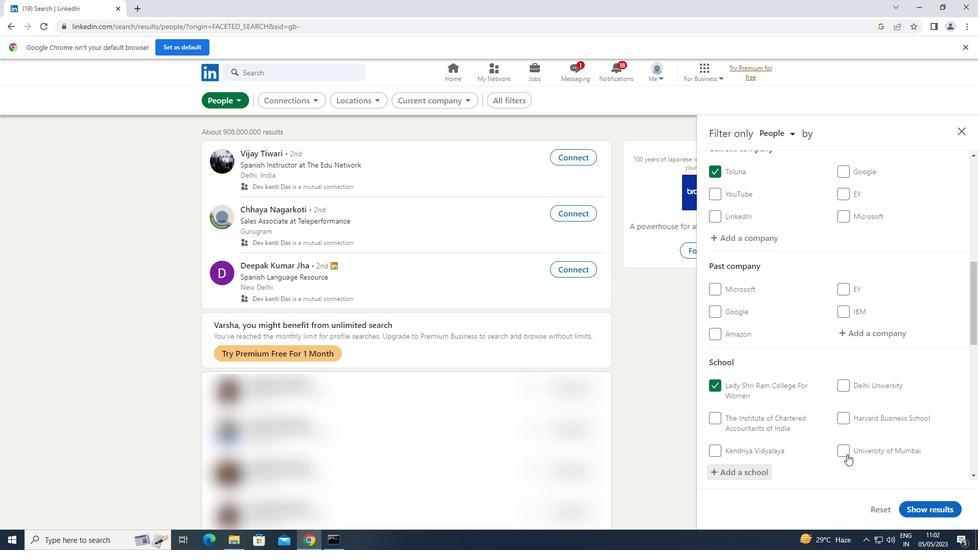 
Action: Mouse scrolled (851, 447) with delta (0, 0)
Screenshot: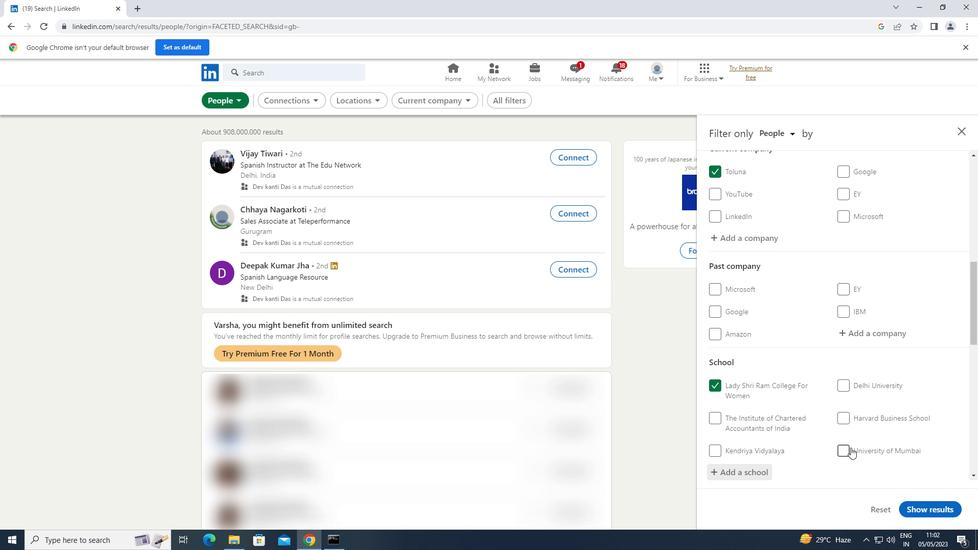
Action: Mouse scrolled (851, 447) with delta (0, 0)
Screenshot: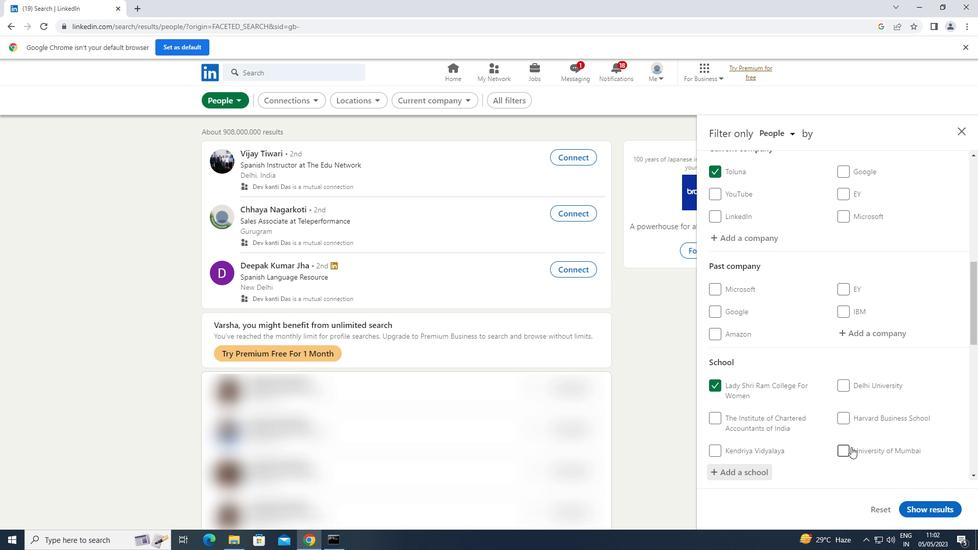 
Action: Mouse scrolled (851, 447) with delta (0, 0)
Screenshot: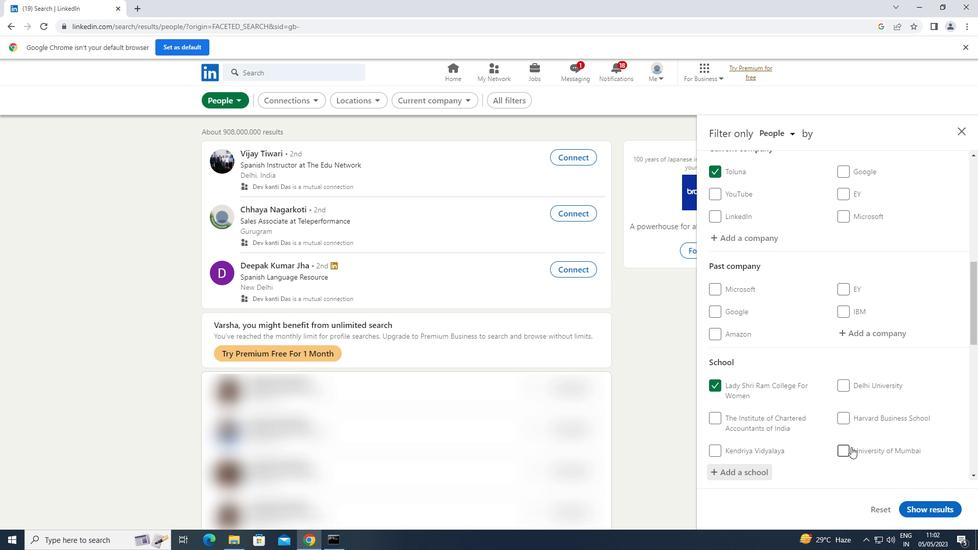 
Action: Mouse moved to (857, 433)
Screenshot: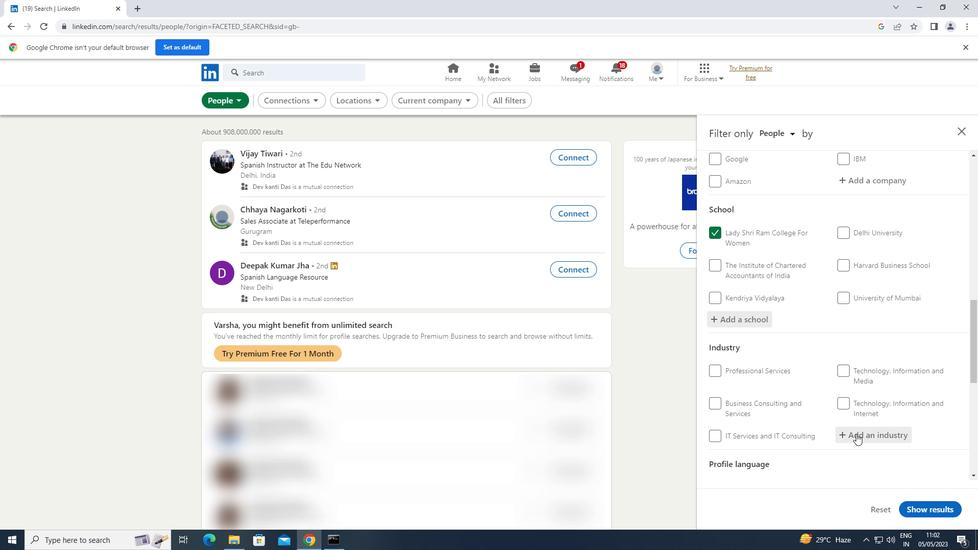 
Action: Mouse scrolled (857, 432) with delta (0, 0)
Screenshot: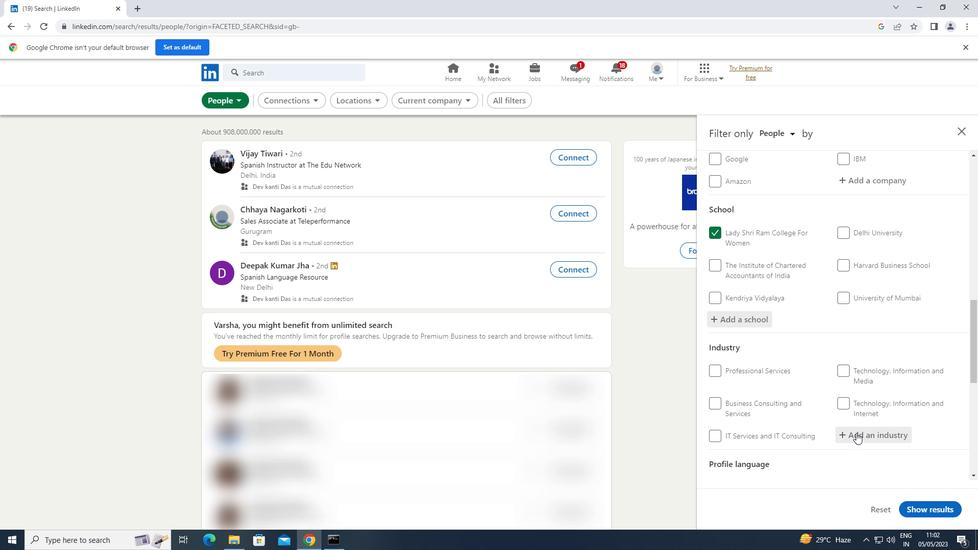 
Action: Mouse moved to (894, 383)
Screenshot: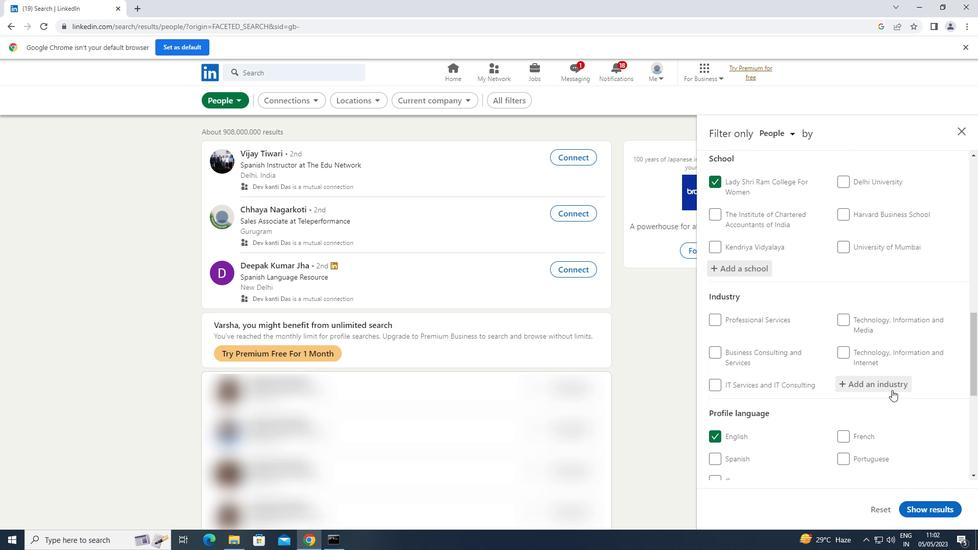 
Action: Mouse pressed left at (894, 383)
Screenshot: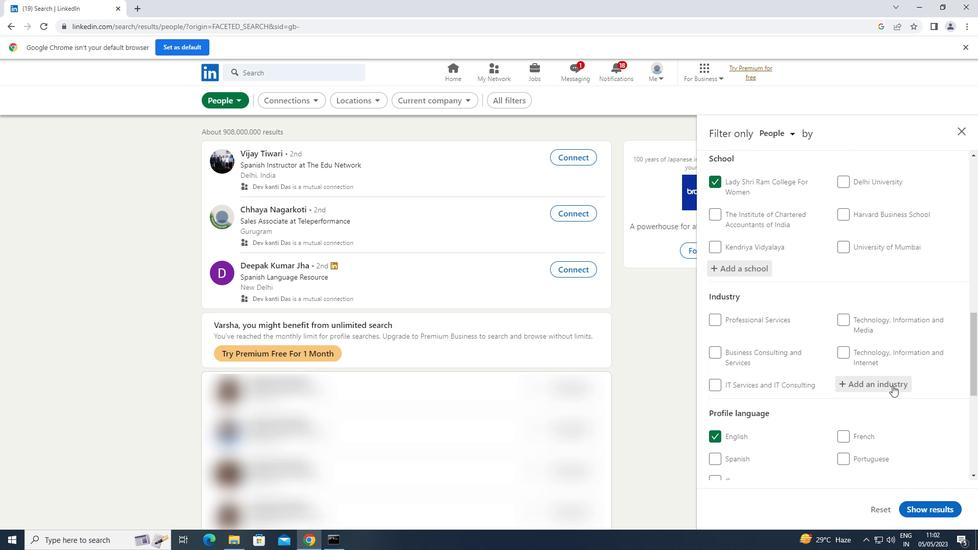 
Action: Key pressed <Key.shift>FU<Key.backspace>RUIT
Screenshot: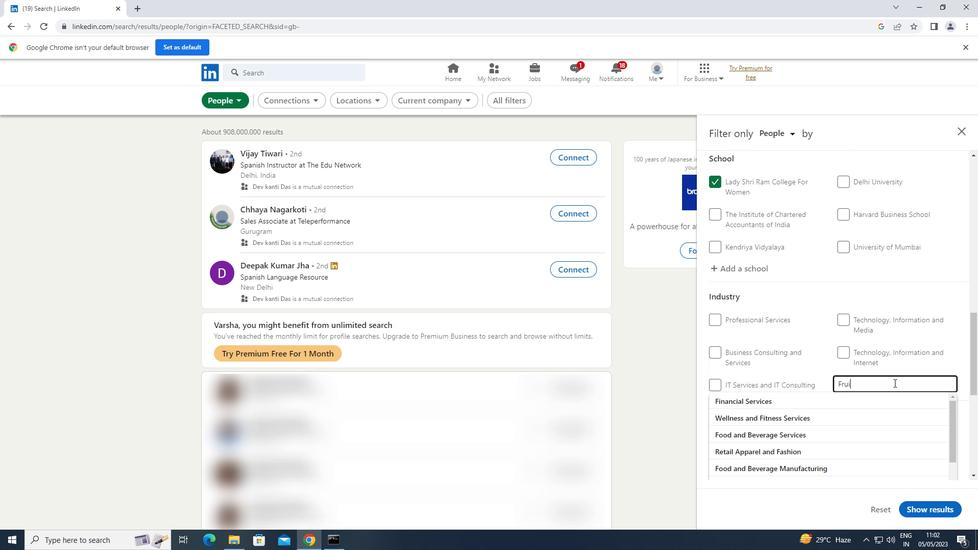 
Action: Mouse moved to (855, 399)
Screenshot: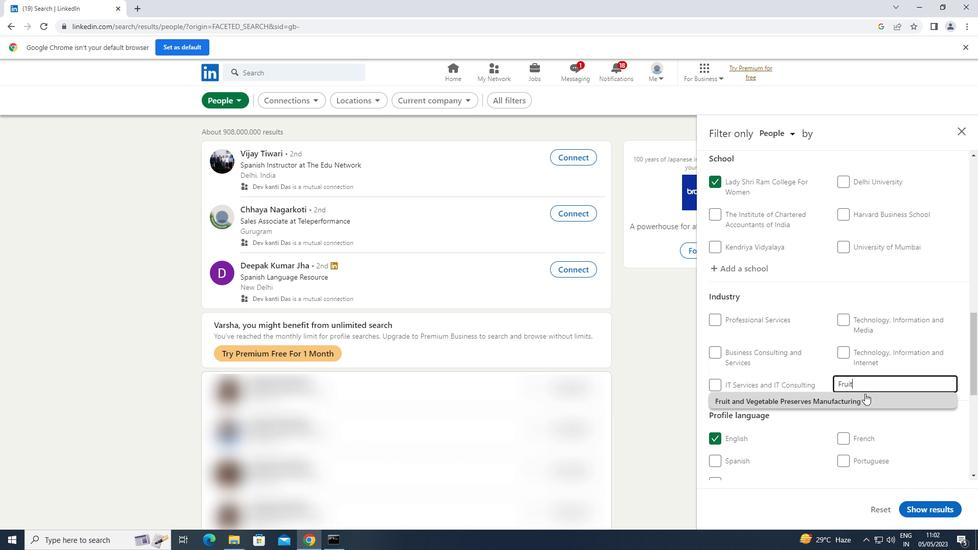 
Action: Mouse pressed left at (855, 399)
Screenshot: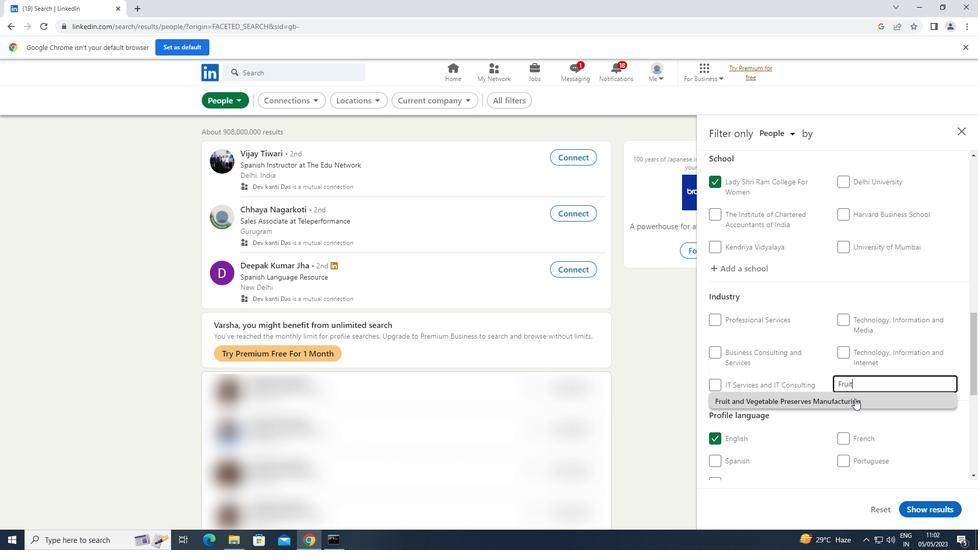 
Action: Mouse scrolled (855, 398) with delta (0, 0)
Screenshot: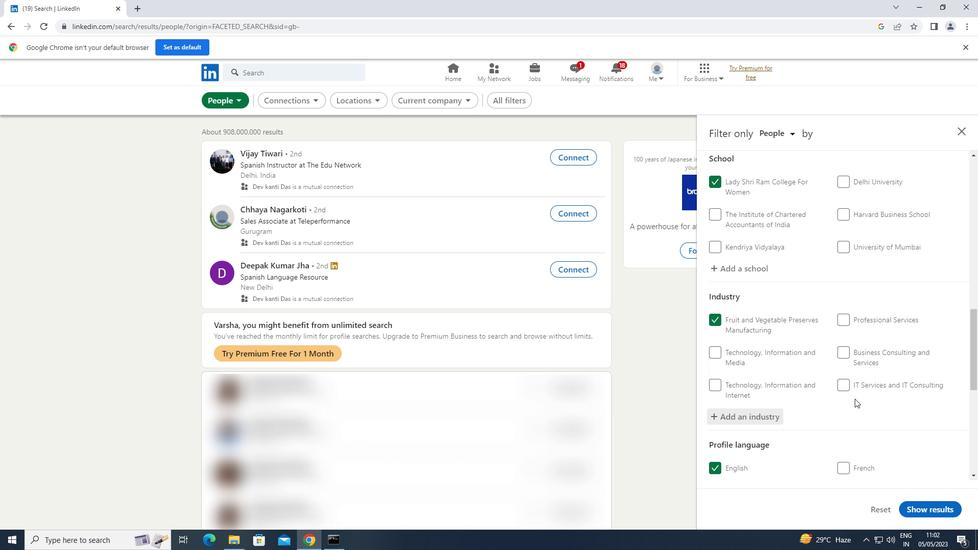 
Action: Mouse scrolled (855, 398) with delta (0, 0)
Screenshot: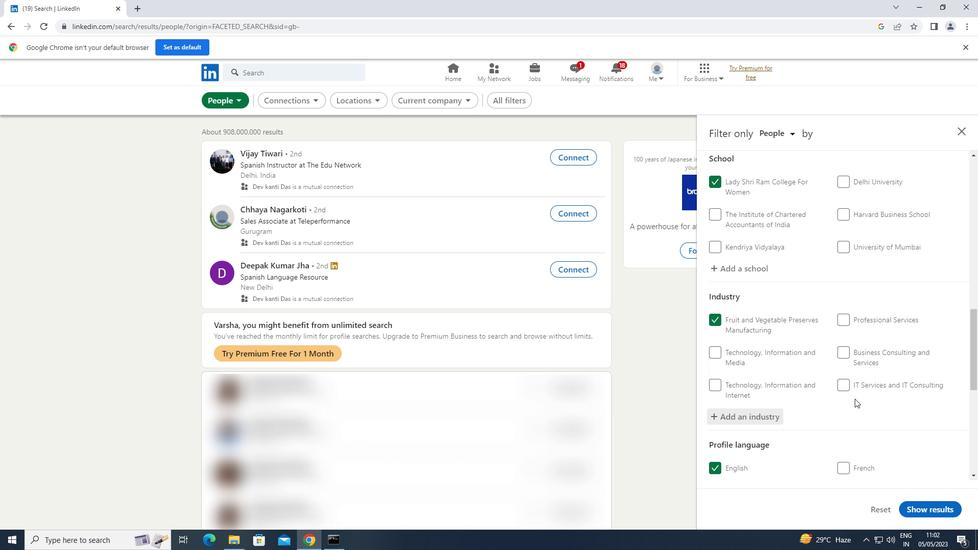 
Action: Mouse scrolled (855, 398) with delta (0, 0)
Screenshot: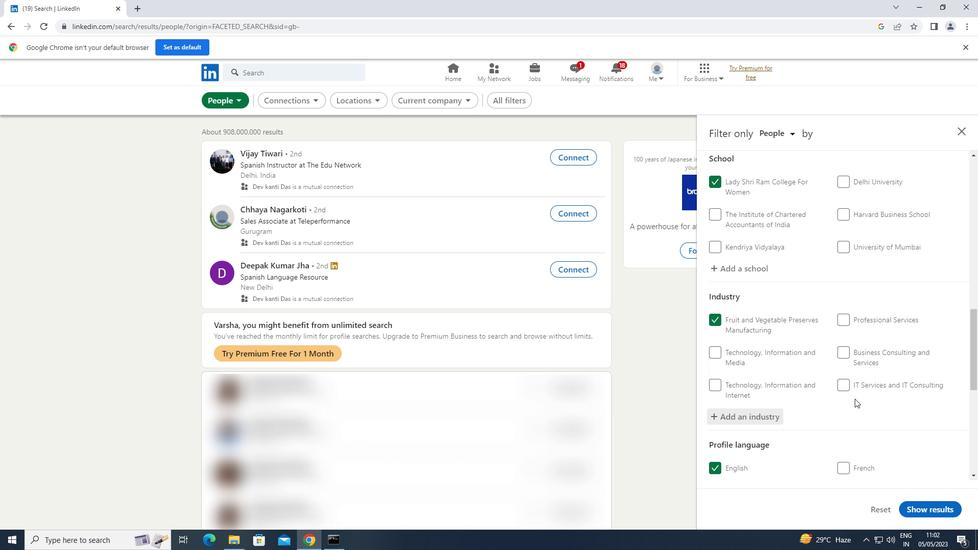 
Action: Mouse moved to (861, 398)
Screenshot: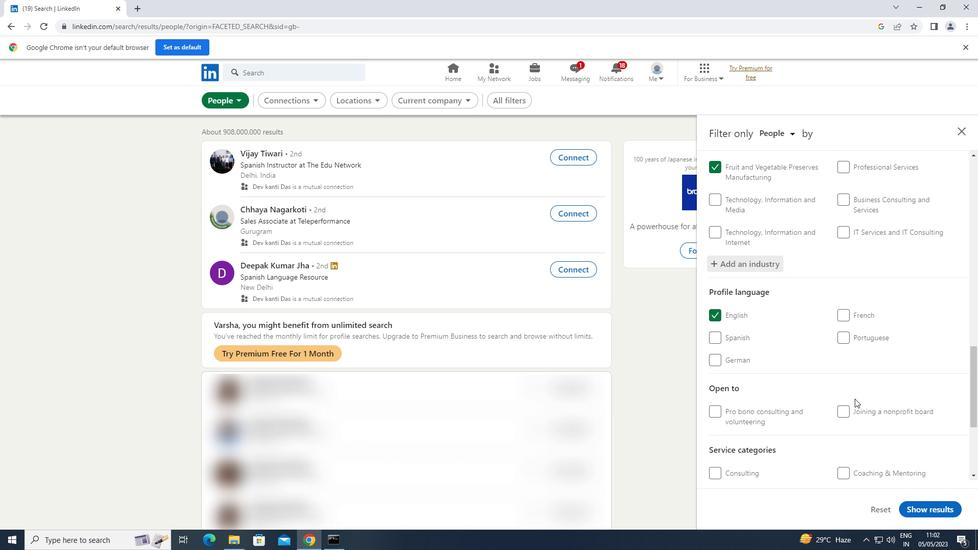 
Action: Mouse scrolled (861, 398) with delta (0, 0)
Screenshot: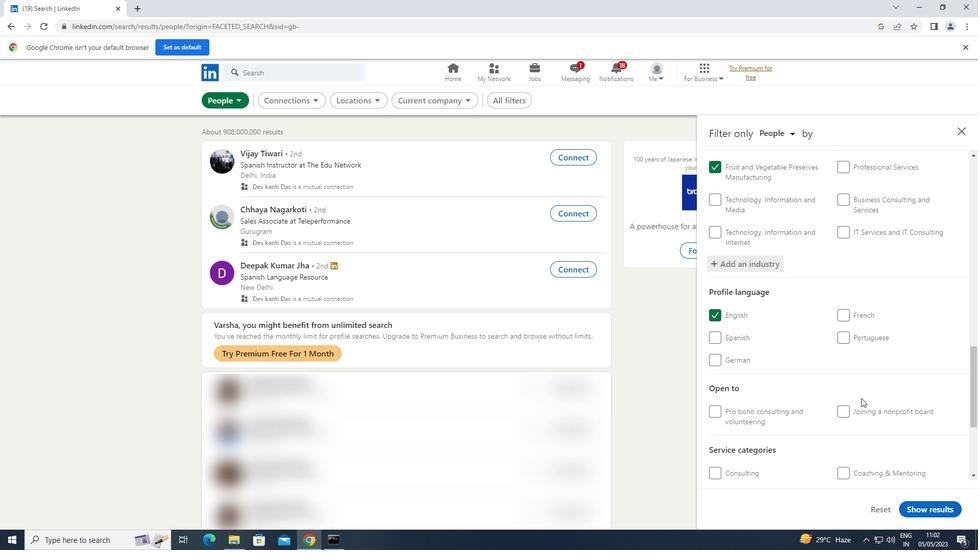 
Action: Mouse scrolled (861, 398) with delta (0, 0)
Screenshot: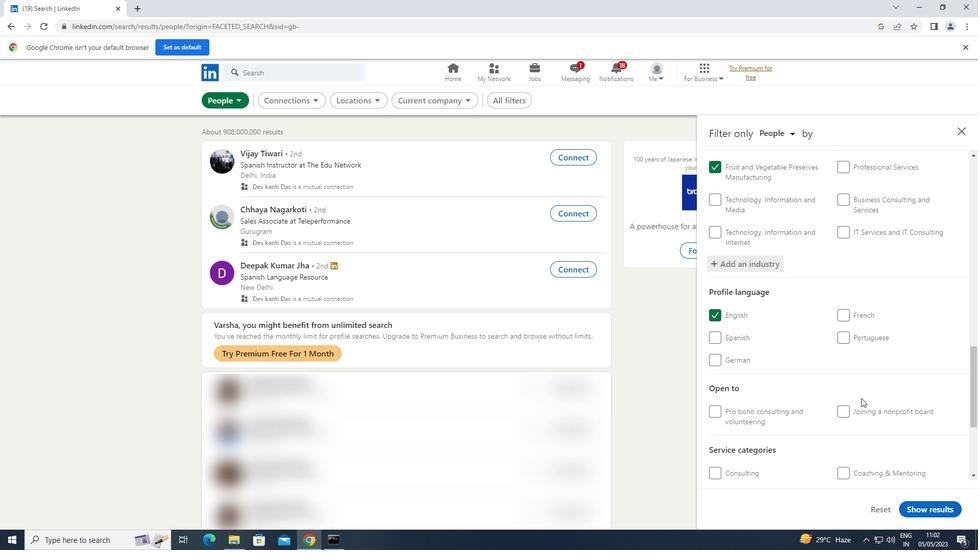 
Action: Mouse scrolled (861, 398) with delta (0, 0)
Screenshot: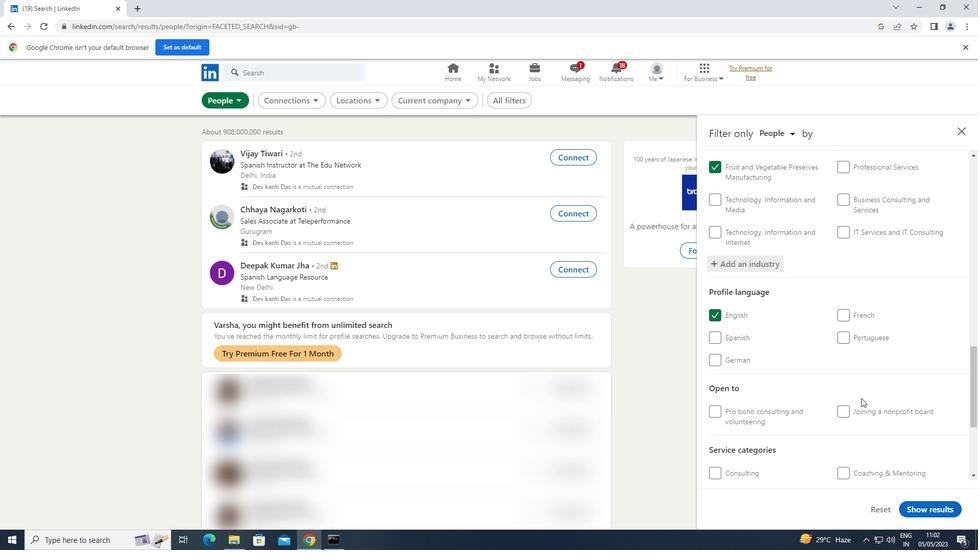 
Action: Mouse scrolled (861, 398) with delta (0, 0)
Screenshot: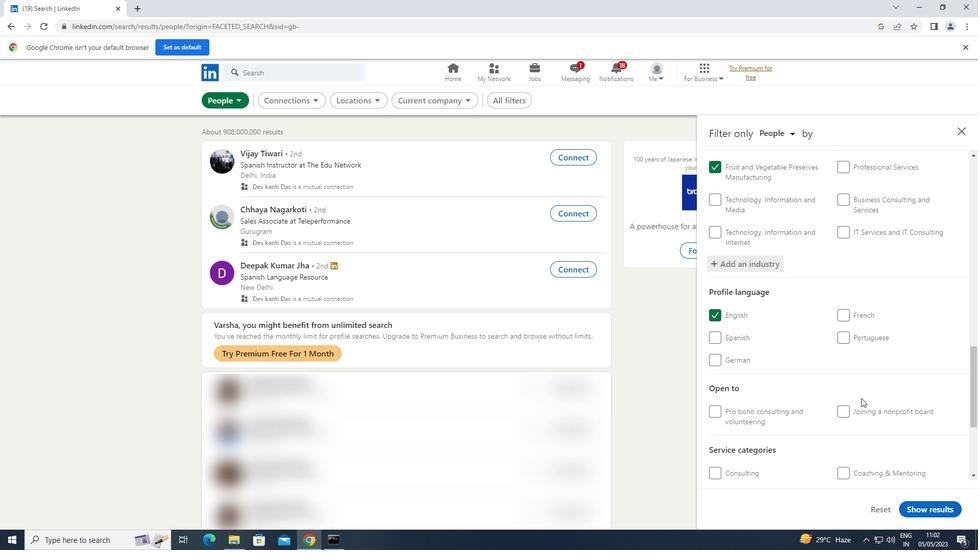 
Action: Mouse moved to (882, 335)
Screenshot: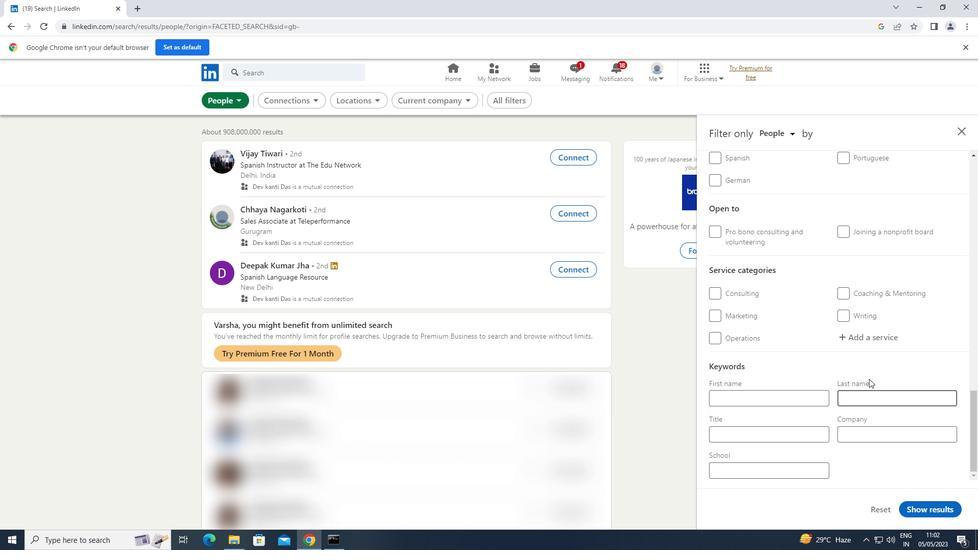 
Action: Mouse pressed left at (882, 335)
Screenshot: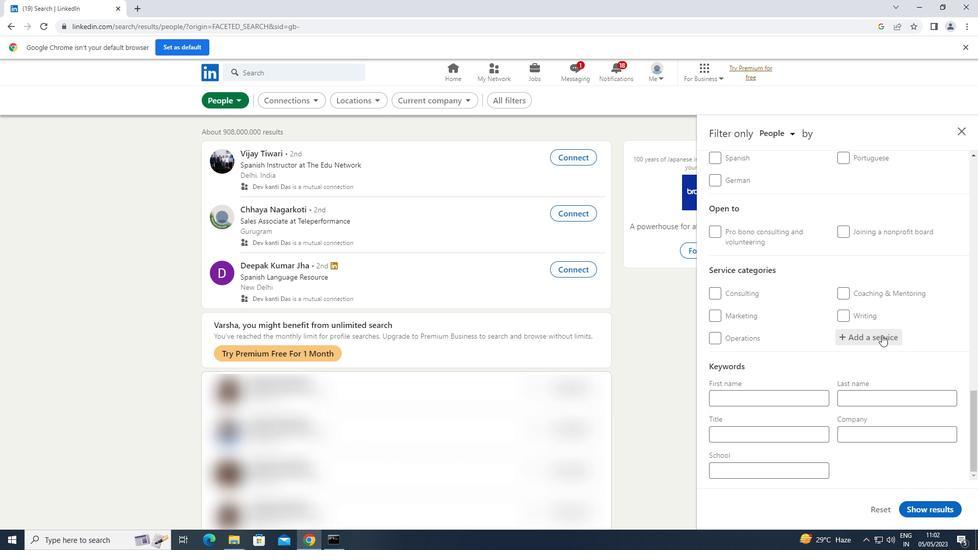
Action: Key pressed <Key.shift>LOGO
Screenshot: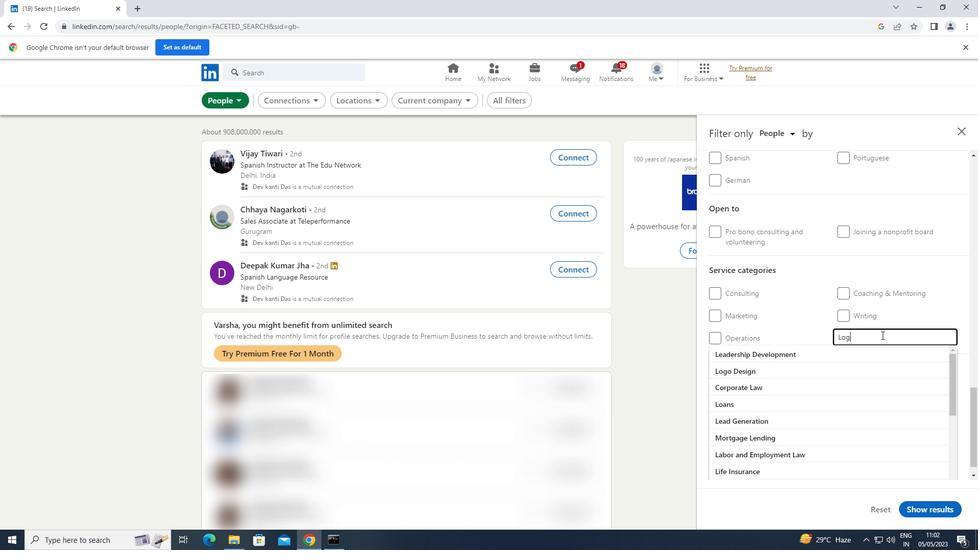 
Action: Mouse moved to (782, 349)
Screenshot: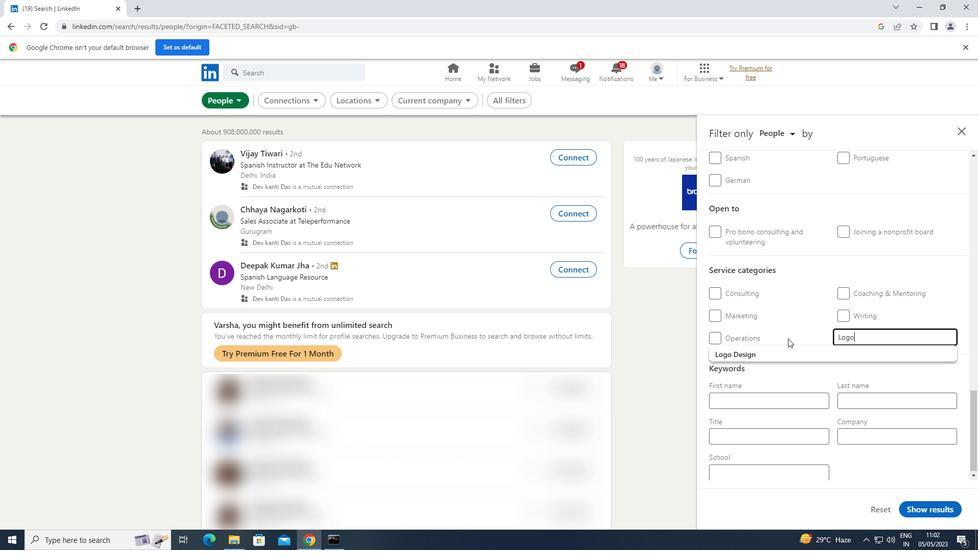 
Action: Mouse pressed left at (782, 349)
Screenshot: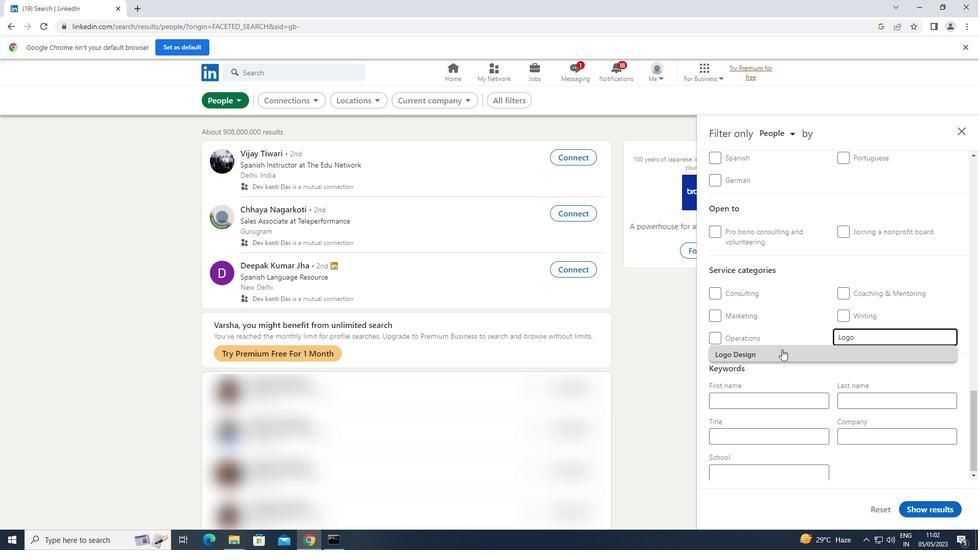 
Action: Mouse scrolled (782, 349) with delta (0, 0)
Screenshot: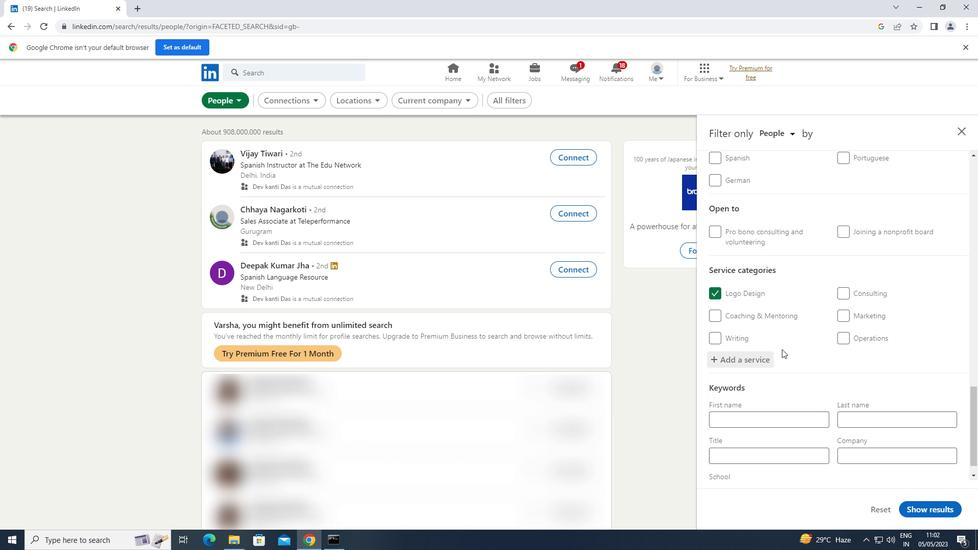
Action: Mouse scrolled (782, 349) with delta (0, 0)
Screenshot: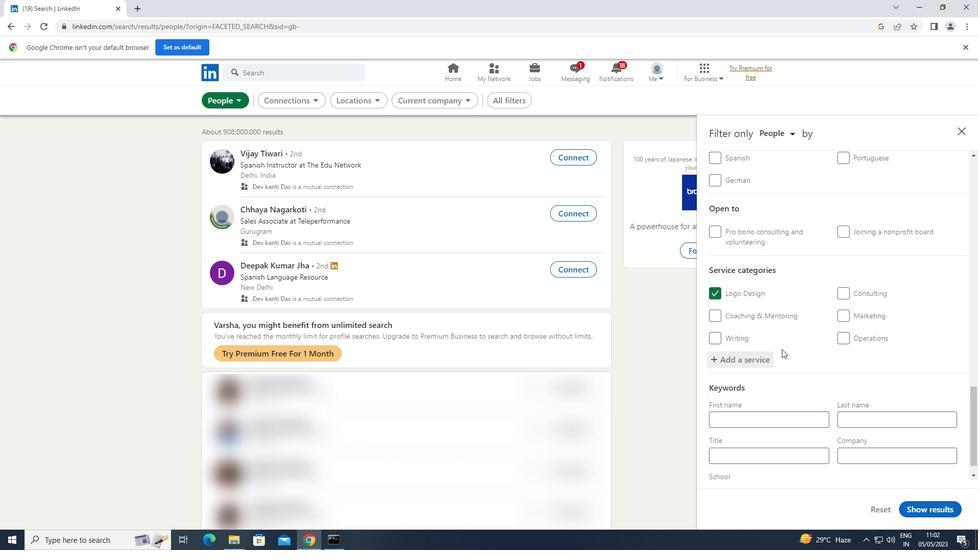 
Action: Mouse scrolled (782, 349) with delta (0, 0)
Screenshot: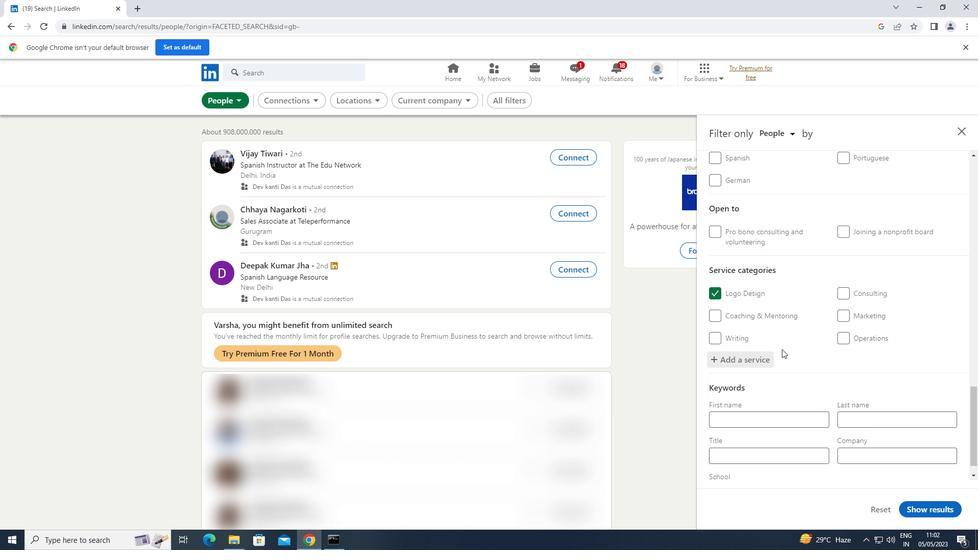 
Action: Mouse scrolled (782, 349) with delta (0, 0)
Screenshot: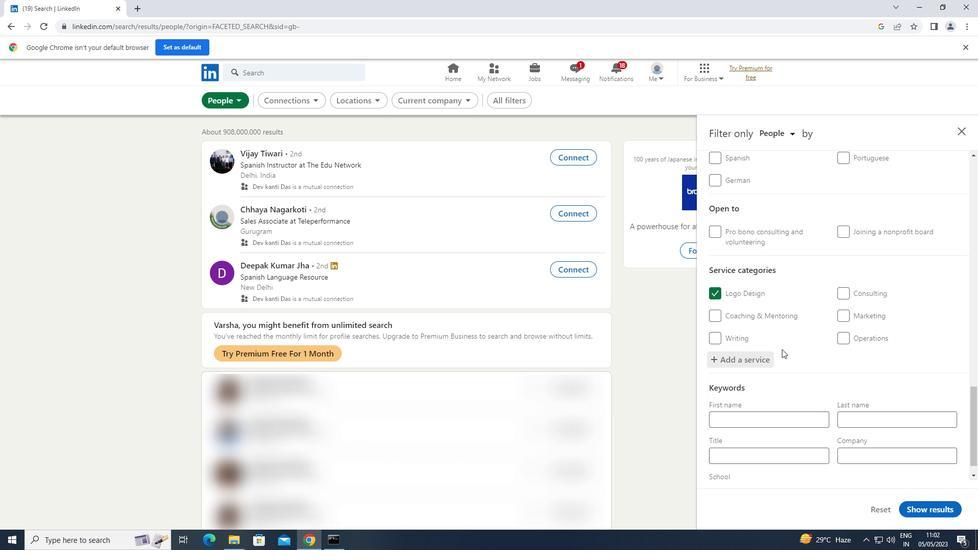 
Action: Mouse moved to (747, 434)
Screenshot: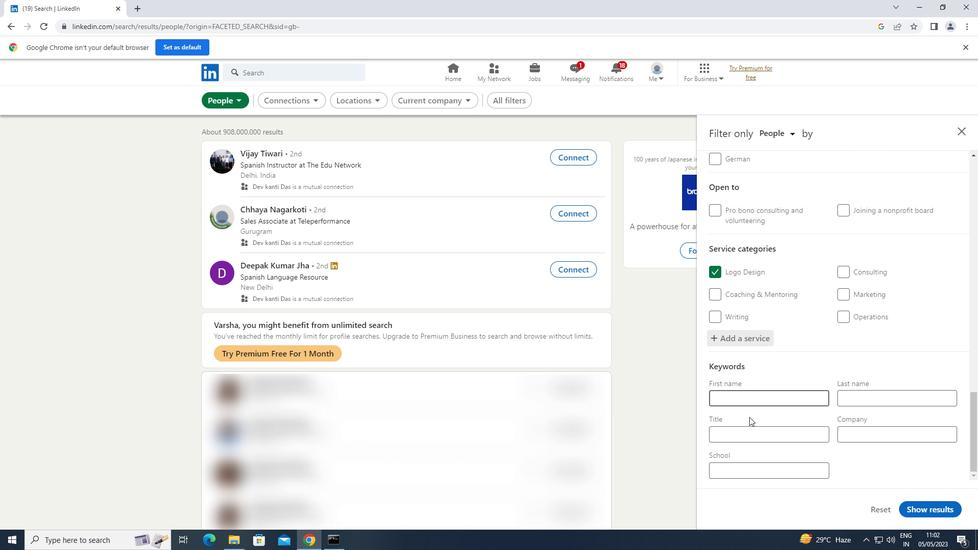 
Action: Mouse pressed left at (747, 434)
Screenshot: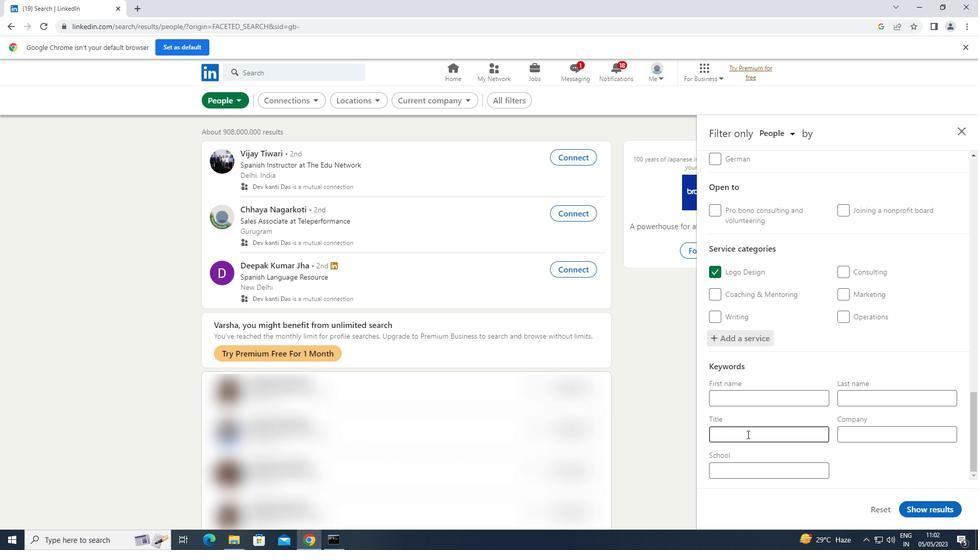 
Action: Key pressed <Key.shift>WAITER/<Key.shift><Key.shift><Key.shift><Key.shift><Key.shift><Key.shift><Key.shift><Key.shift>WAITRESS
Screenshot: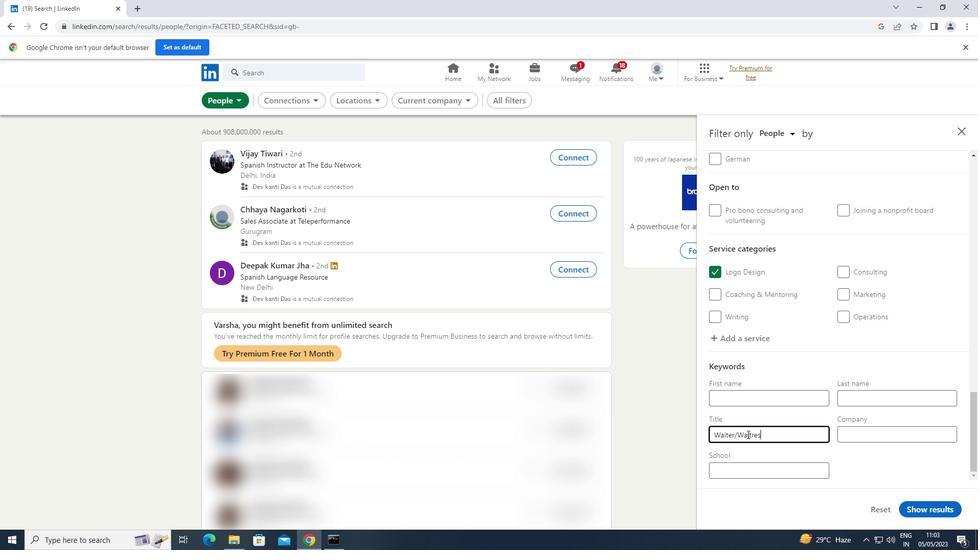 
Action: Mouse moved to (912, 509)
Screenshot: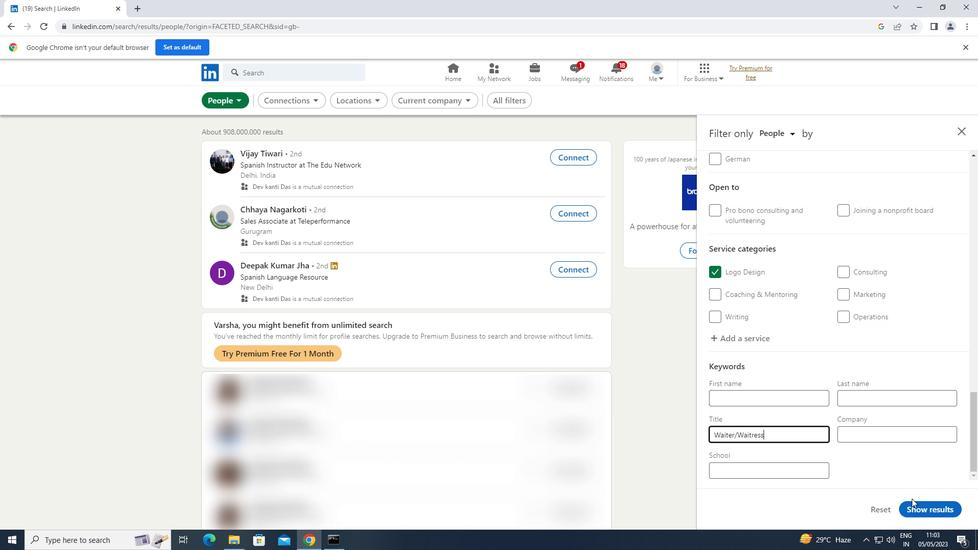 
Action: Mouse pressed left at (912, 509)
Screenshot: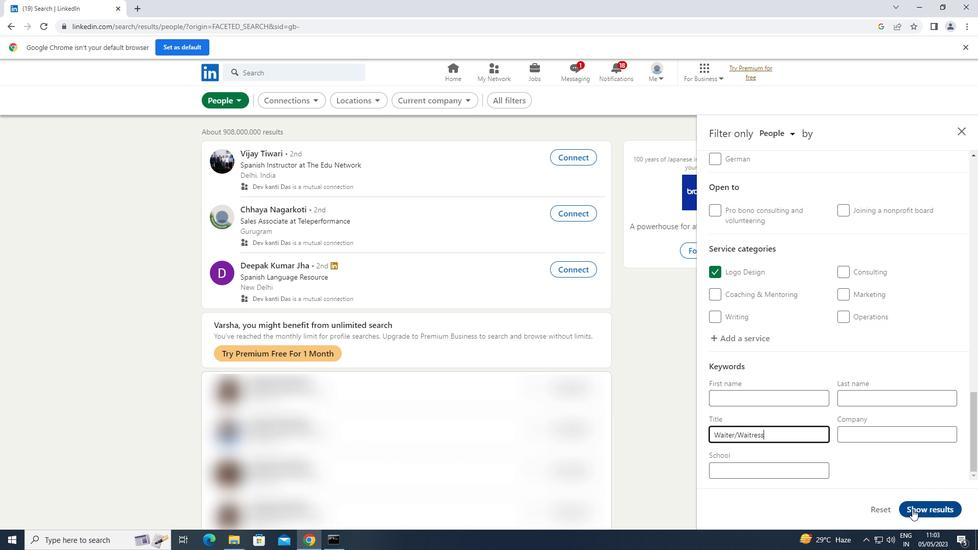 
